 Task: Learn more about a business.
Action: Mouse moved to (943, 104)
Screenshot: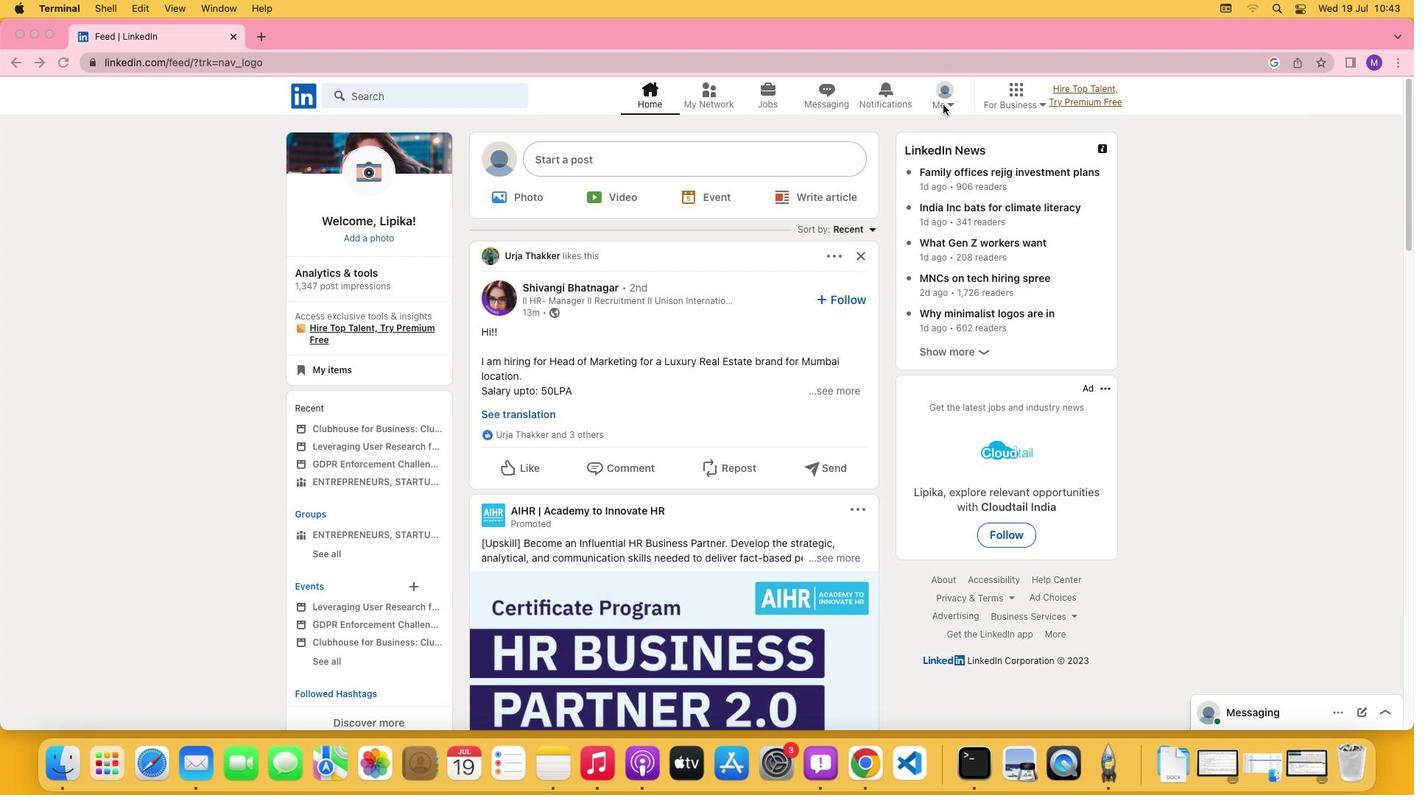 
Action: Mouse pressed left at (943, 104)
Screenshot: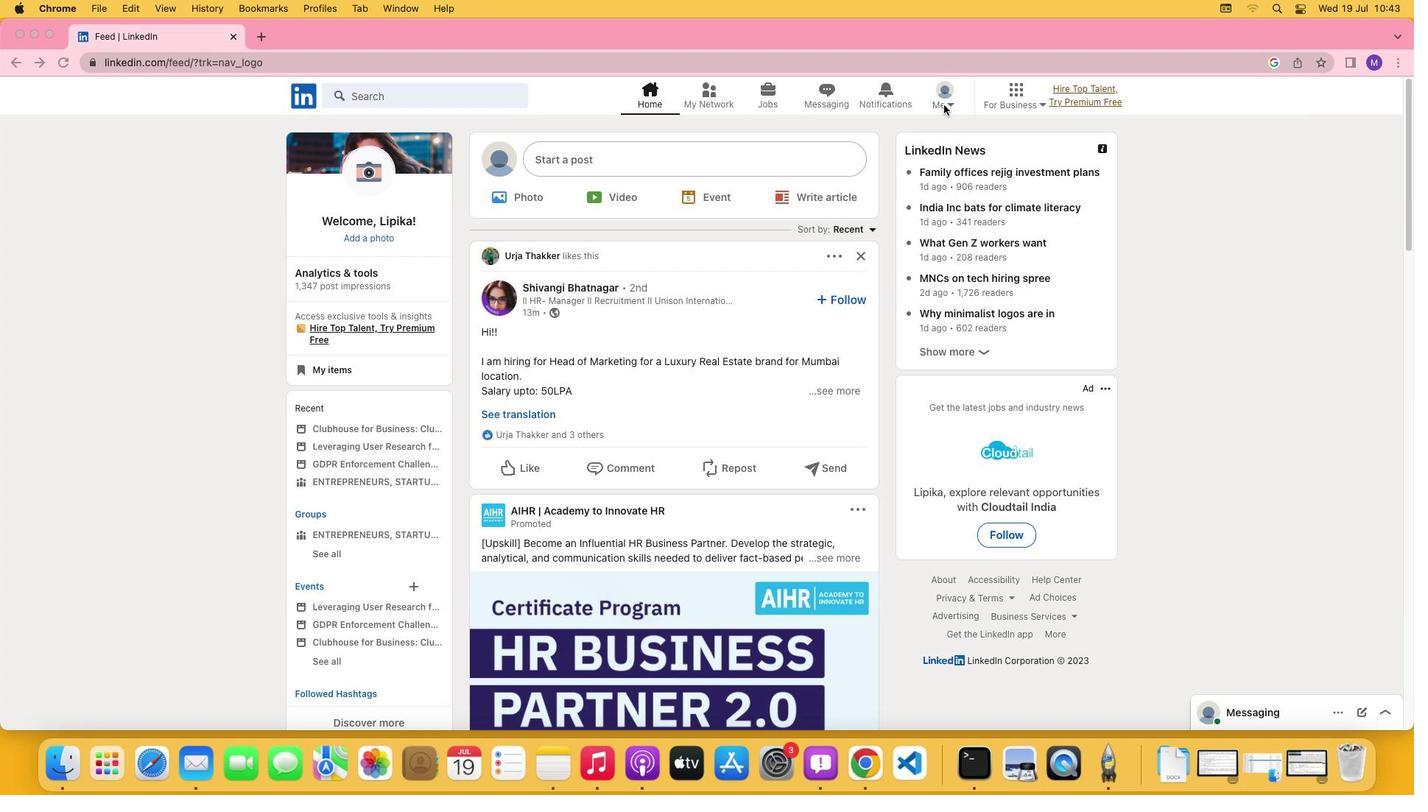 
Action: Mouse moved to (948, 103)
Screenshot: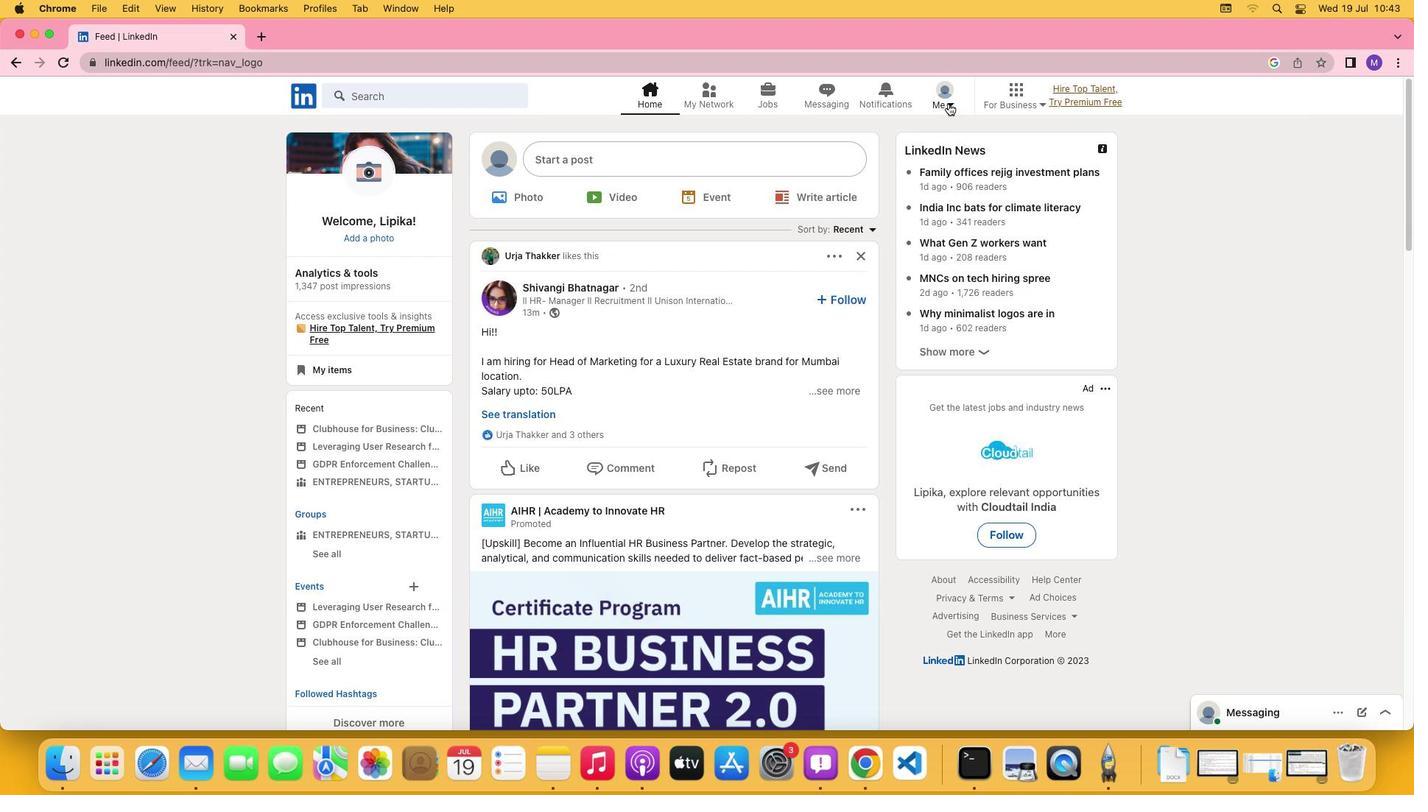 
Action: Mouse pressed left at (948, 103)
Screenshot: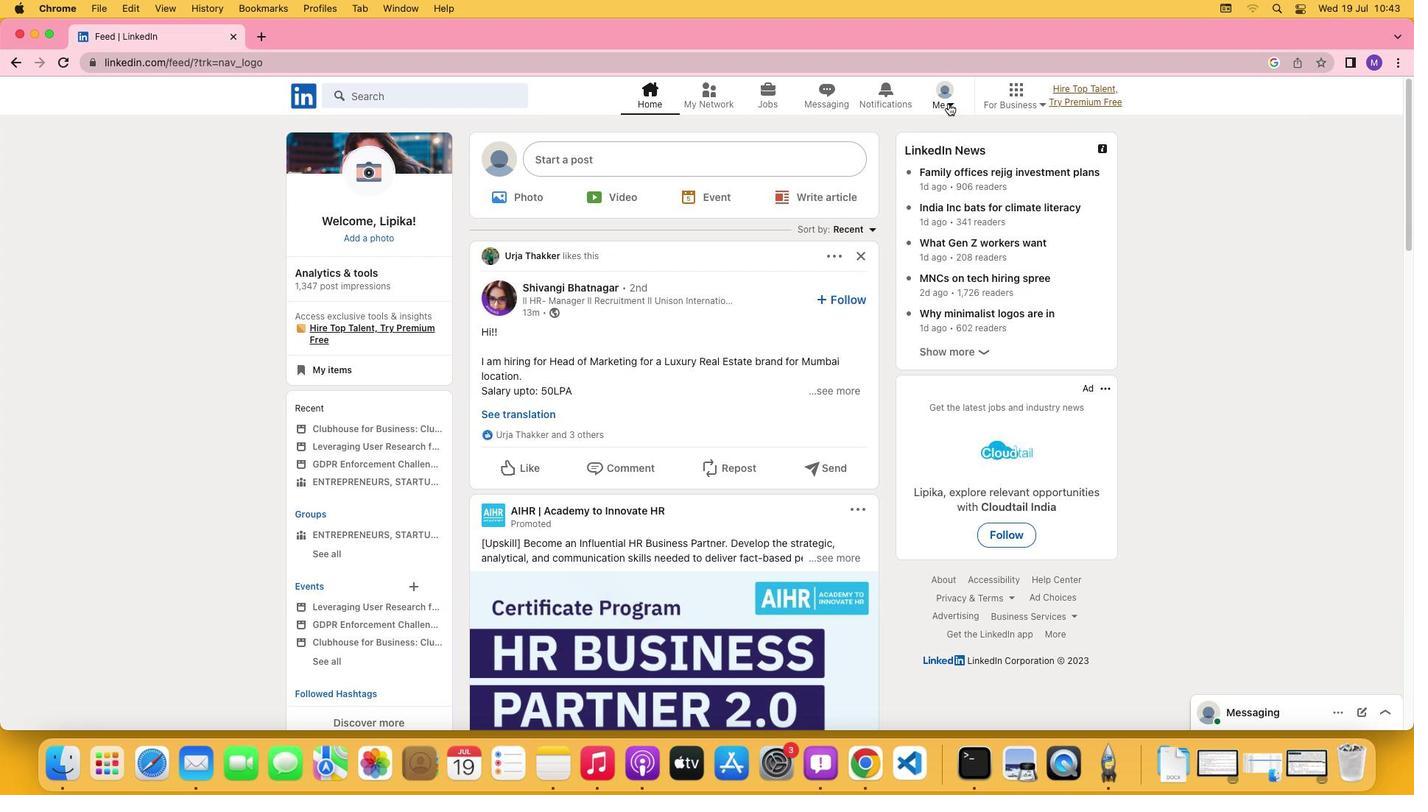 
Action: Mouse moved to (829, 257)
Screenshot: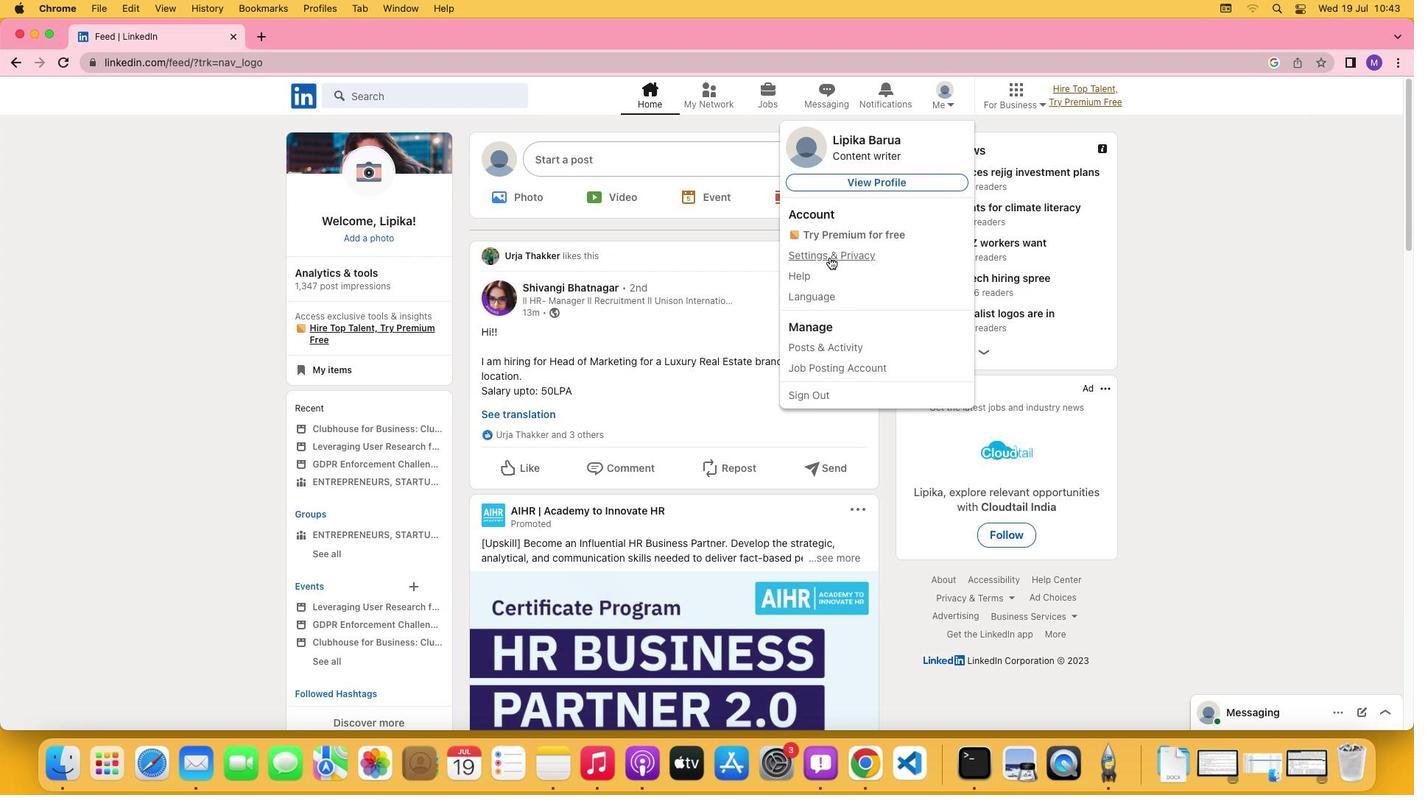 
Action: Mouse pressed left at (829, 257)
Screenshot: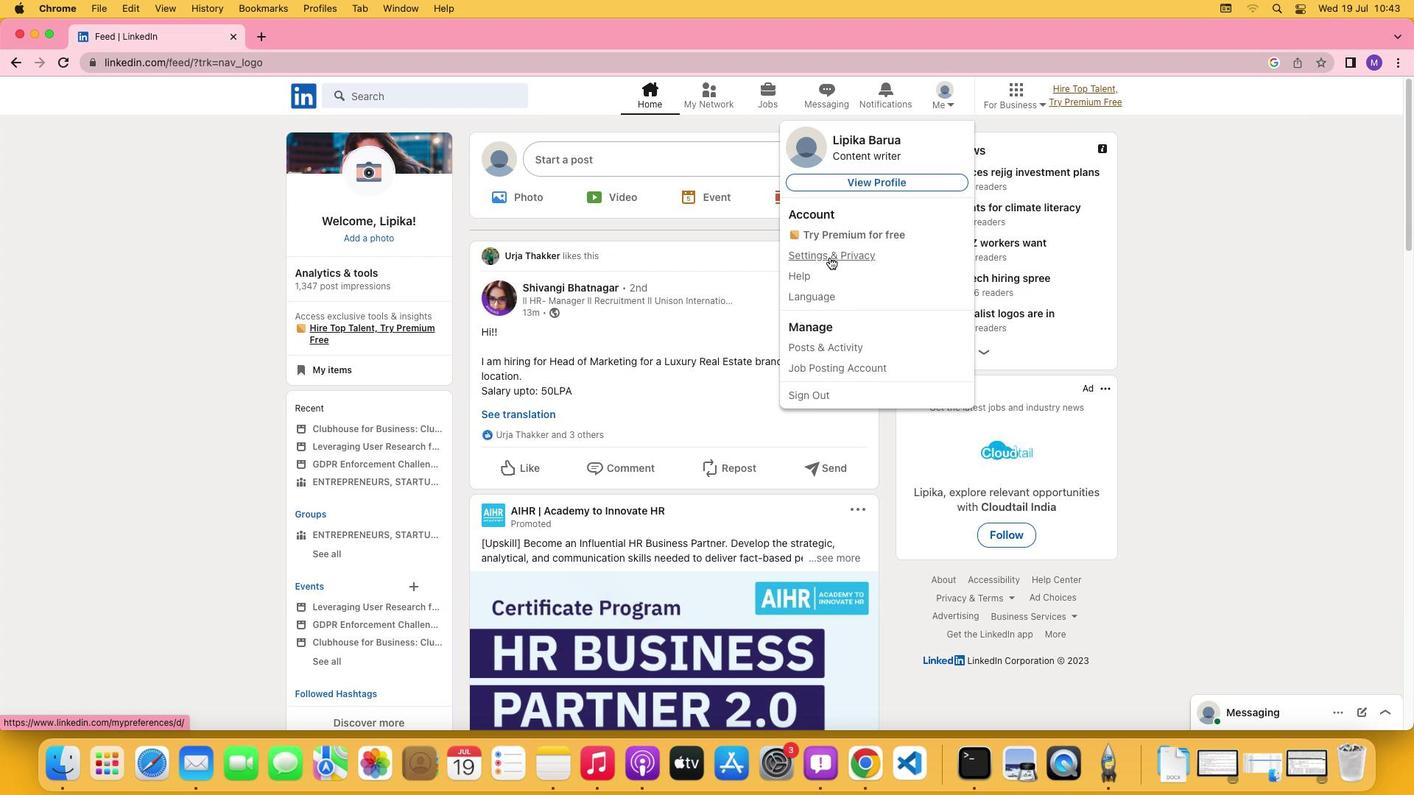 
Action: Mouse moved to (741, 452)
Screenshot: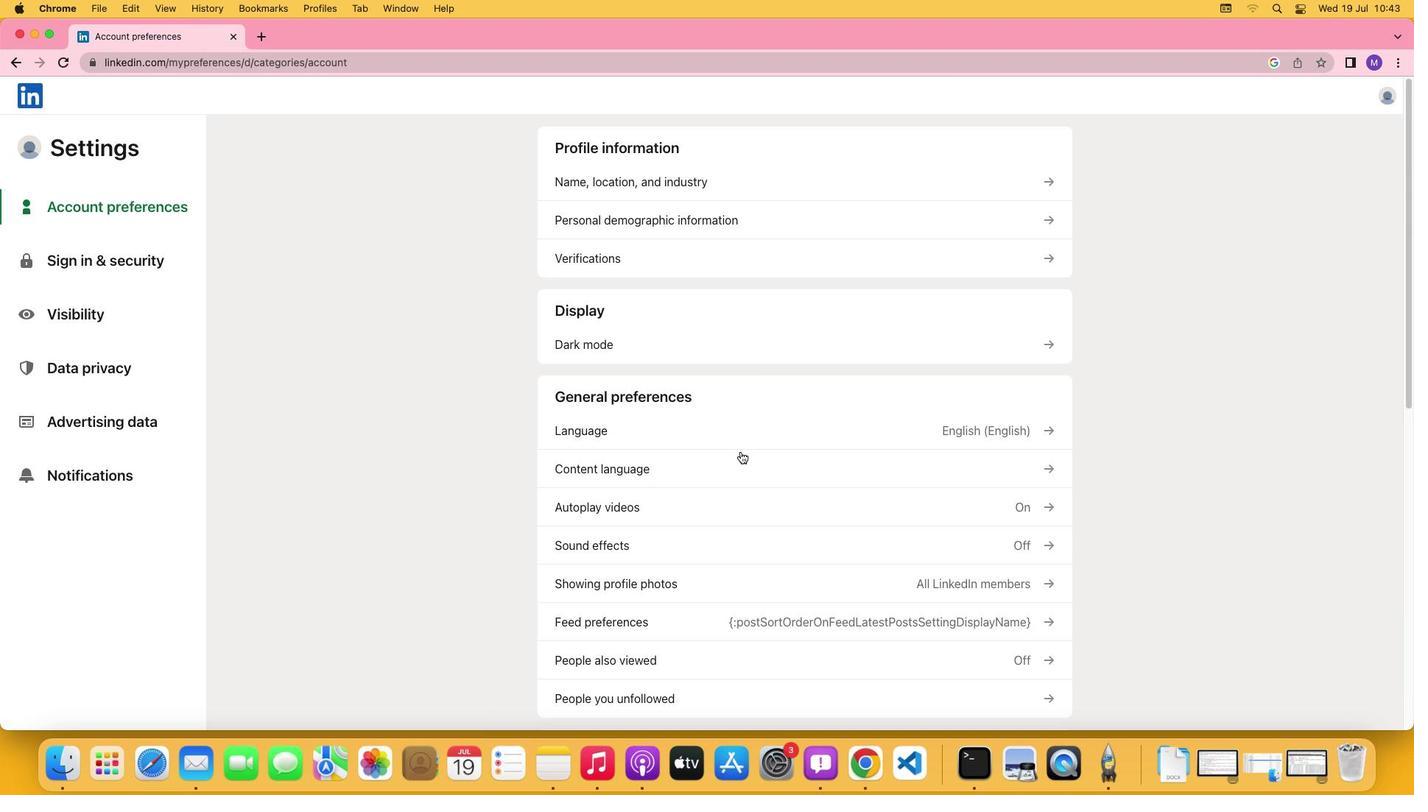 
Action: Mouse scrolled (741, 452) with delta (0, 0)
Screenshot: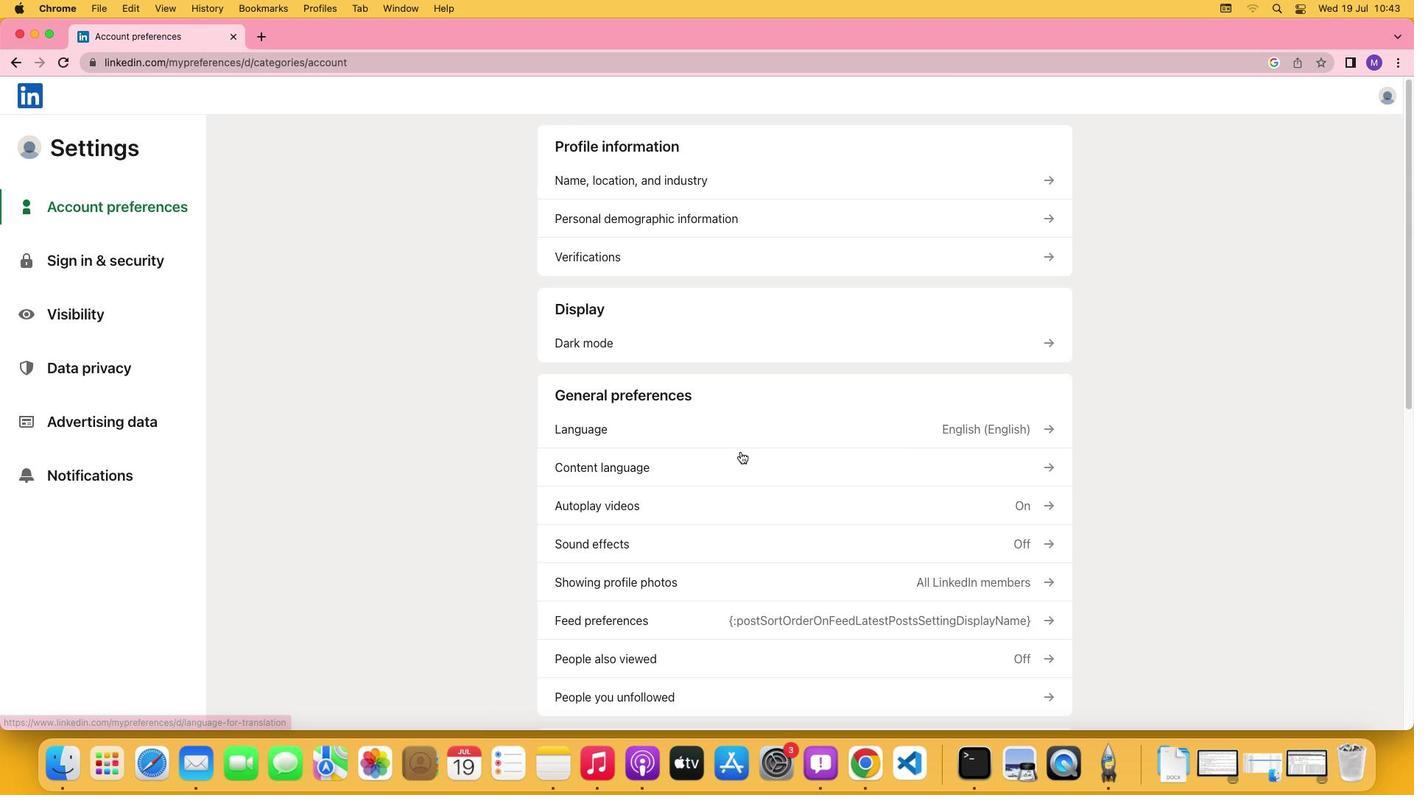 
Action: Mouse scrolled (741, 452) with delta (0, 0)
Screenshot: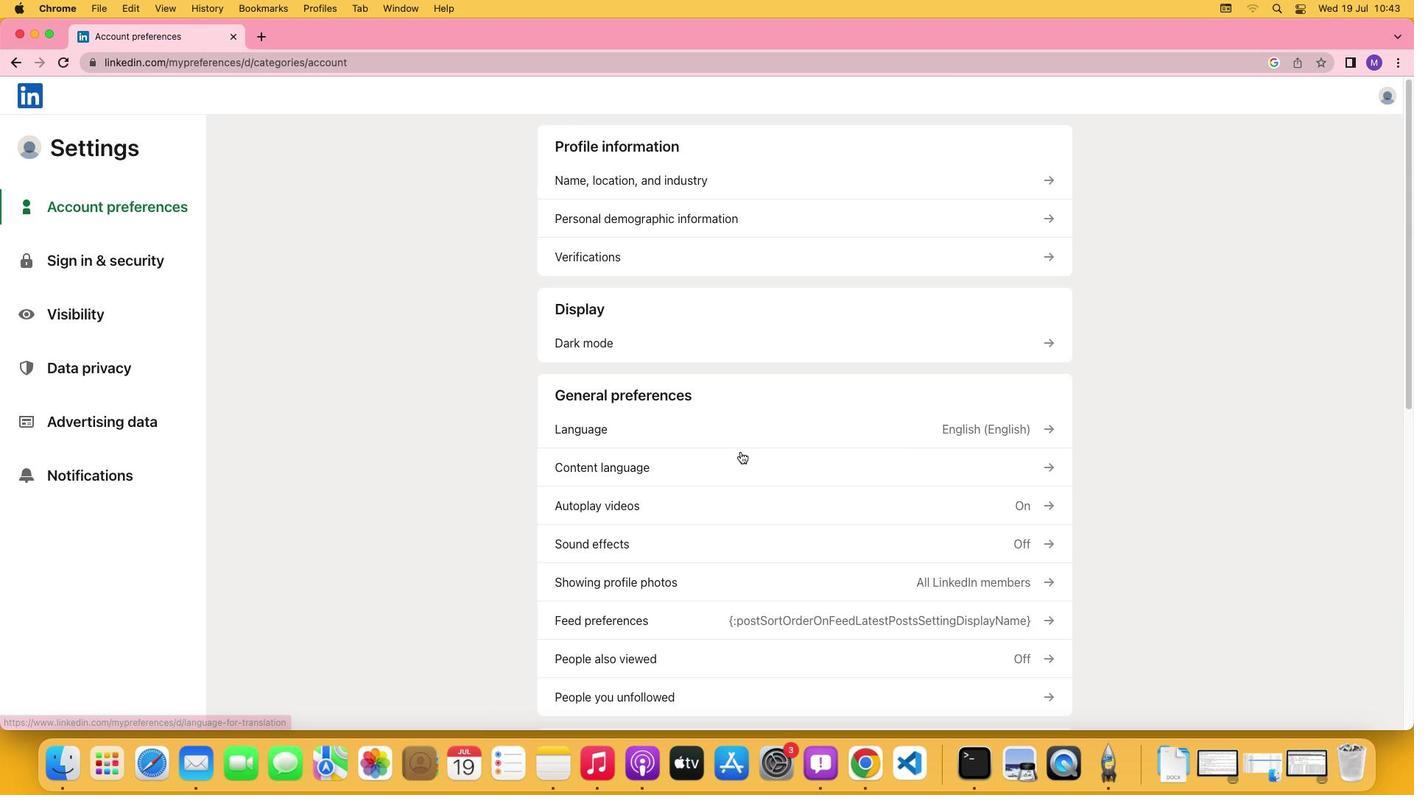 
Action: Mouse scrolled (741, 452) with delta (0, -2)
Screenshot: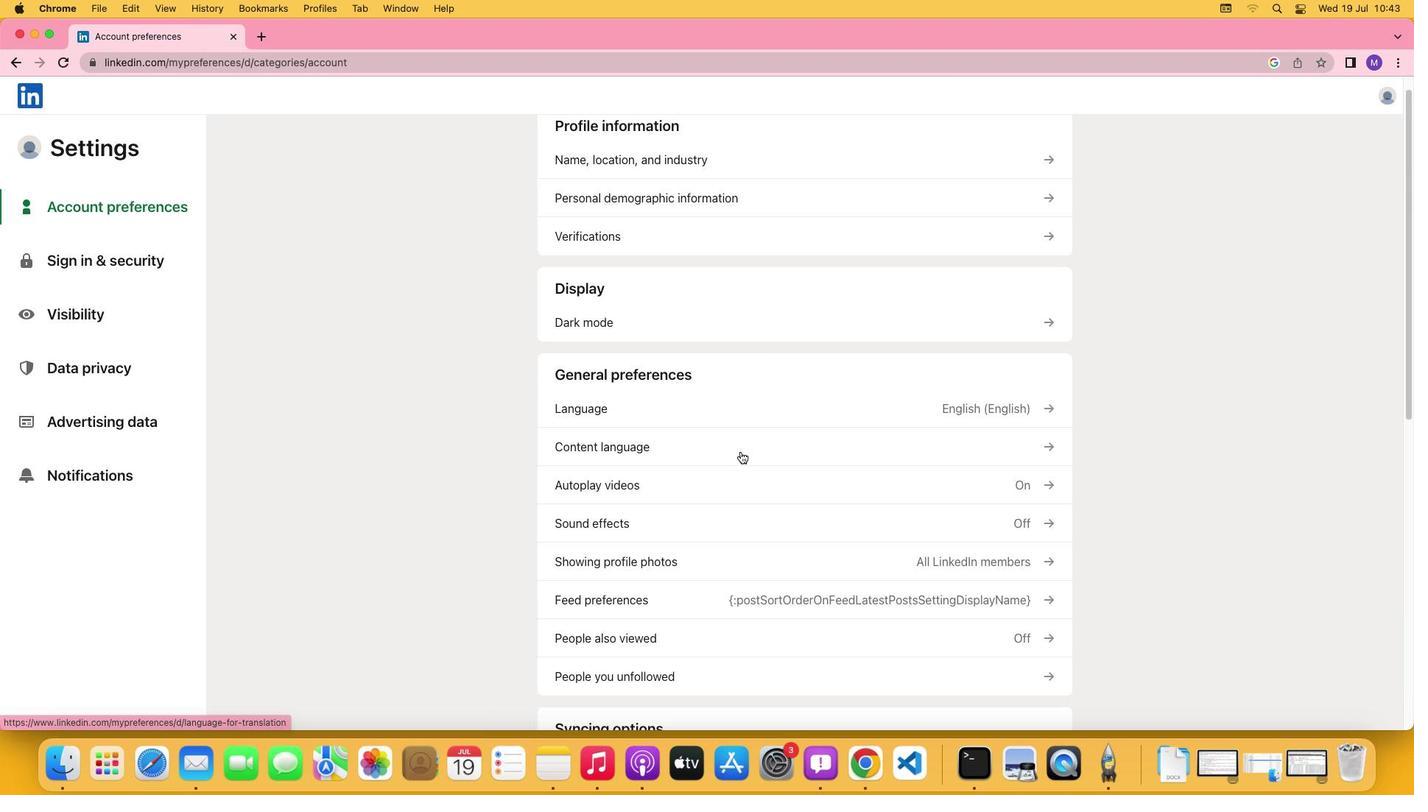 
Action: Mouse scrolled (741, 452) with delta (0, -3)
Screenshot: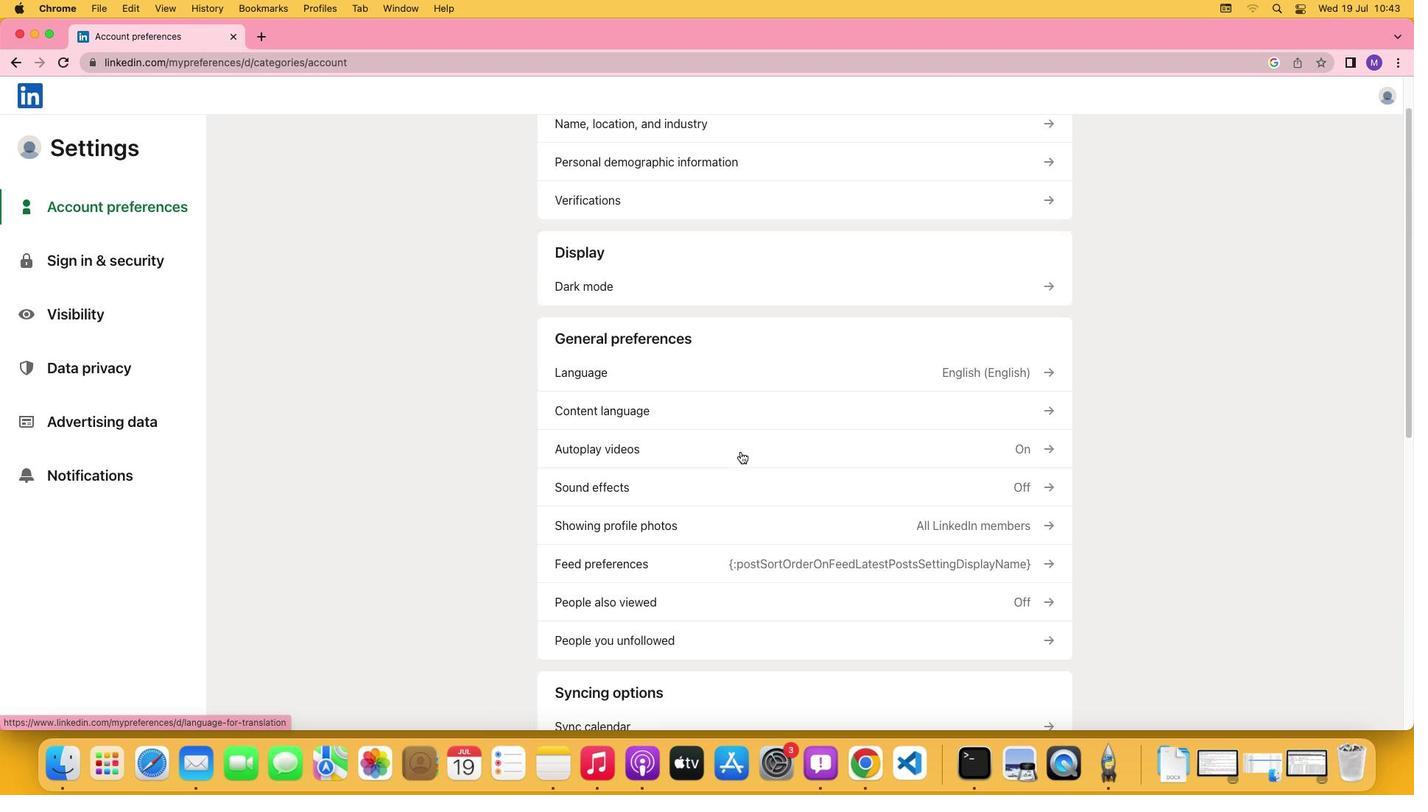 
Action: Mouse scrolled (741, 452) with delta (0, -3)
Screenshot: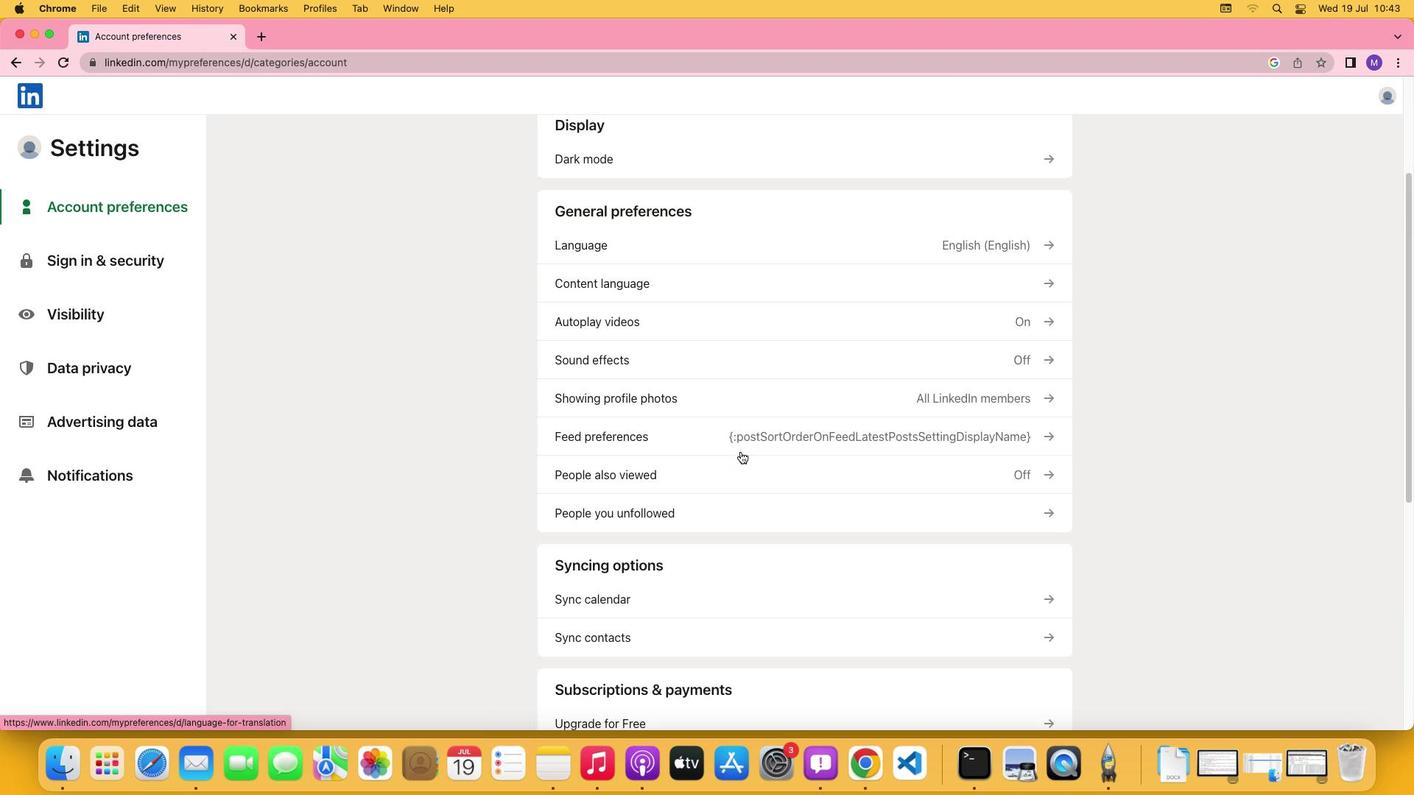 
Action: Mouse moved to (624, 440)
Screenshot: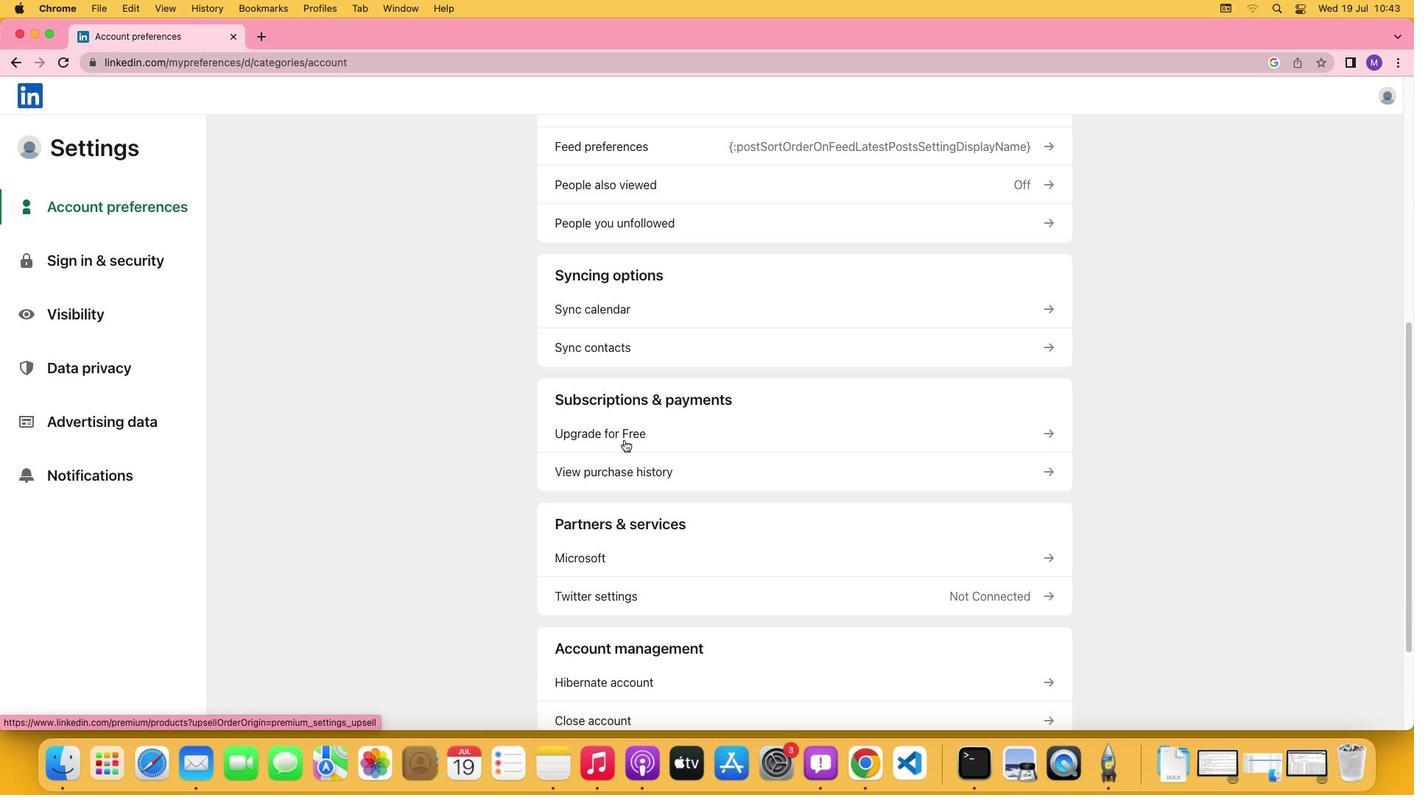 
Action: Mouse pressed left at (624, 440)
Screenshot: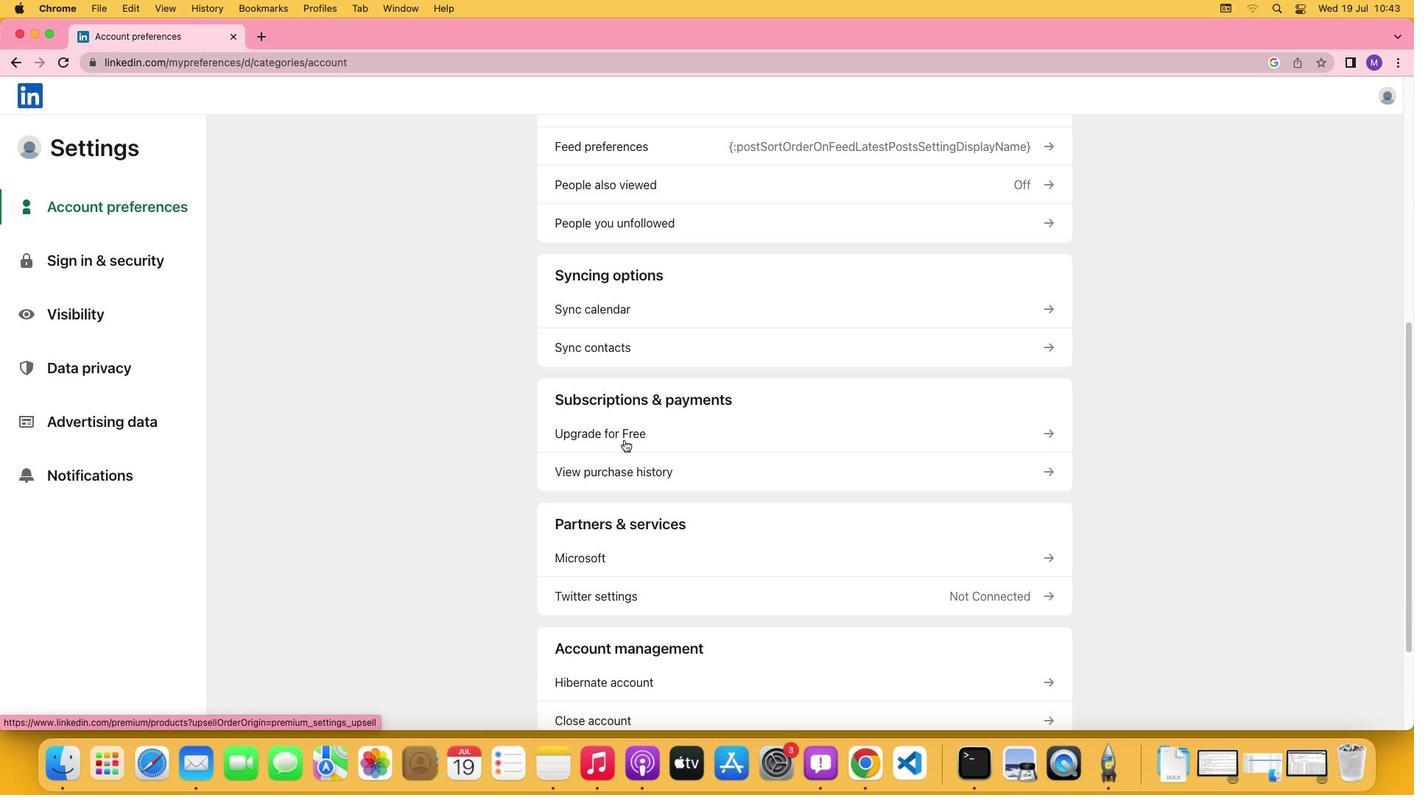 
Action: Mouse moved to (529, 415)
Screenshot: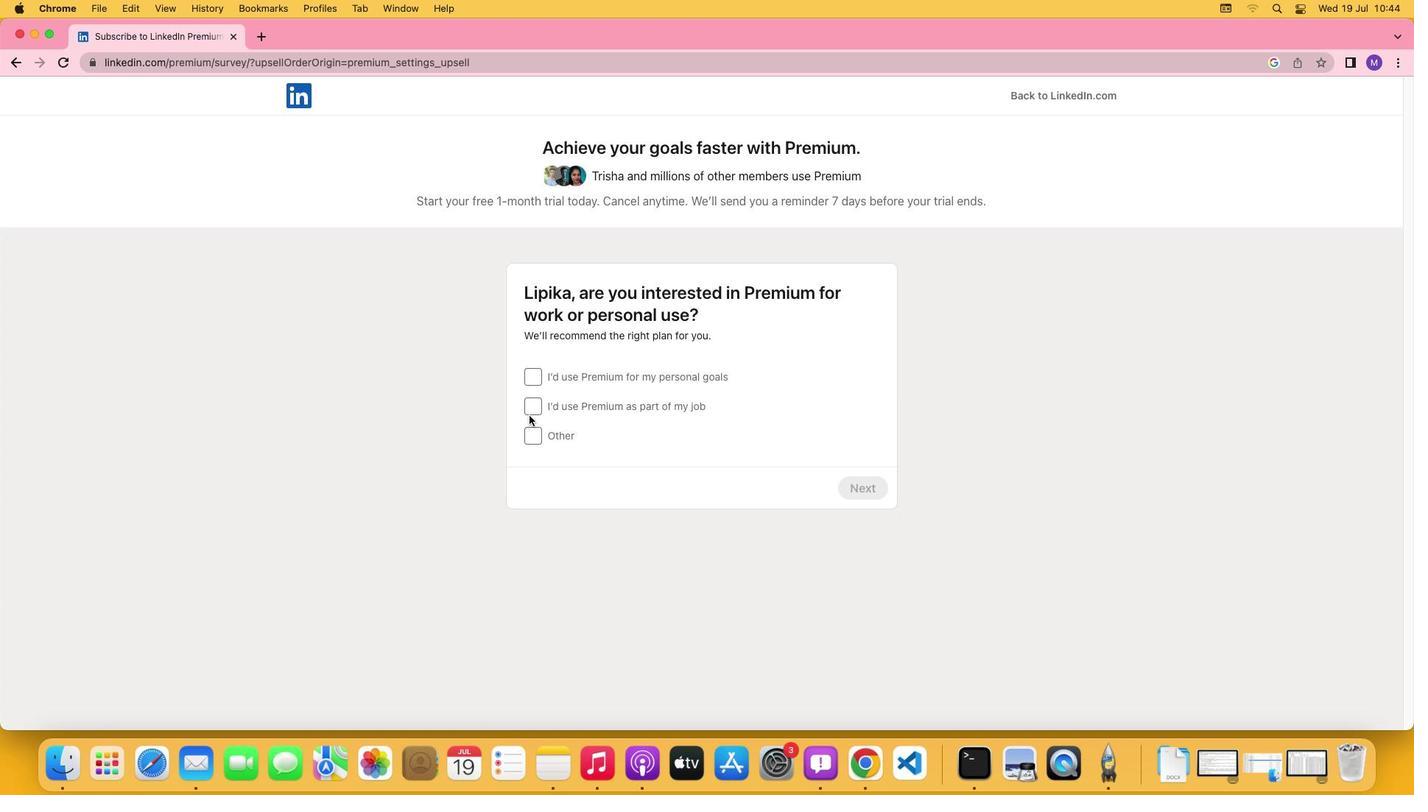 
Action: Mouse pressed left at (529, 415)
Screenshot: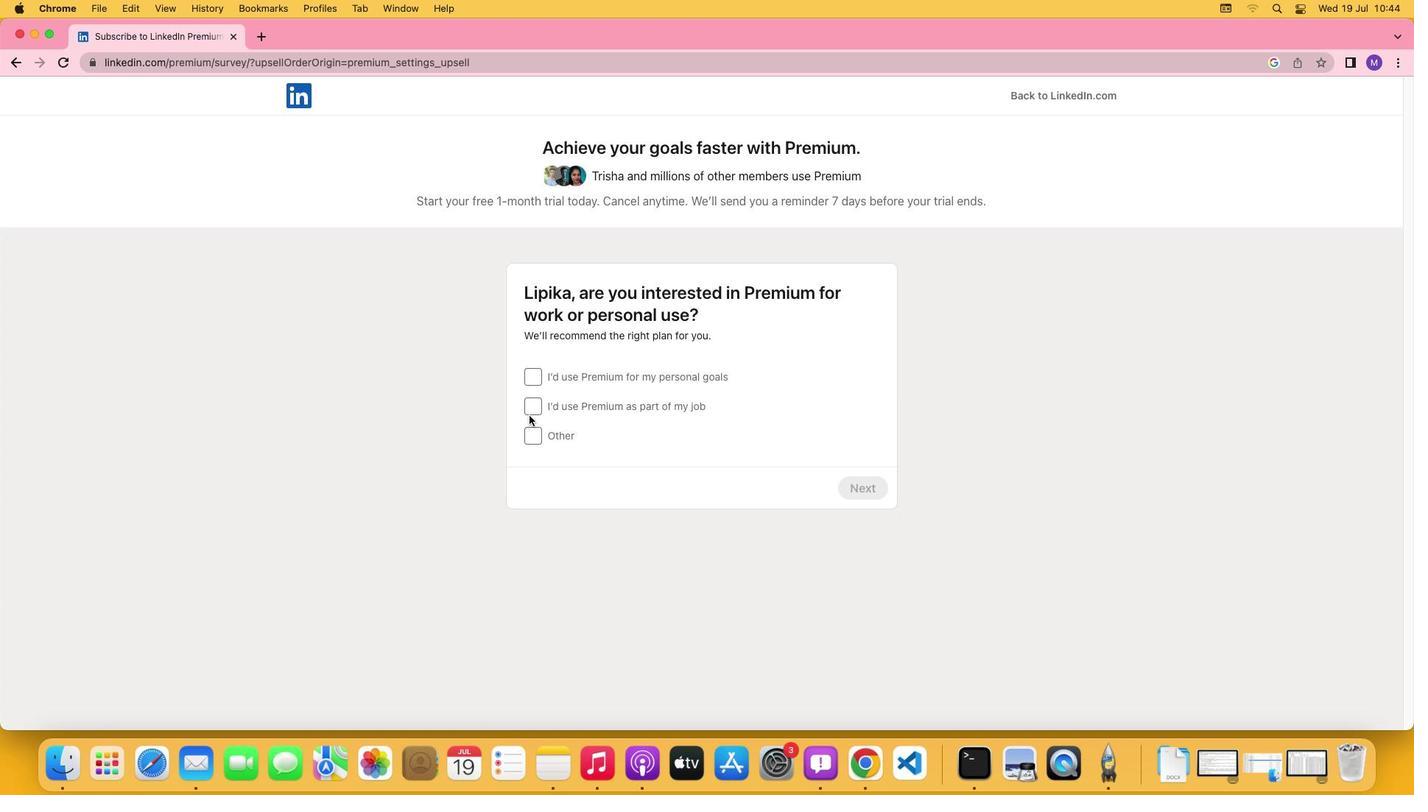 
Action: Mouse moved to (532, 401)
Screenshot: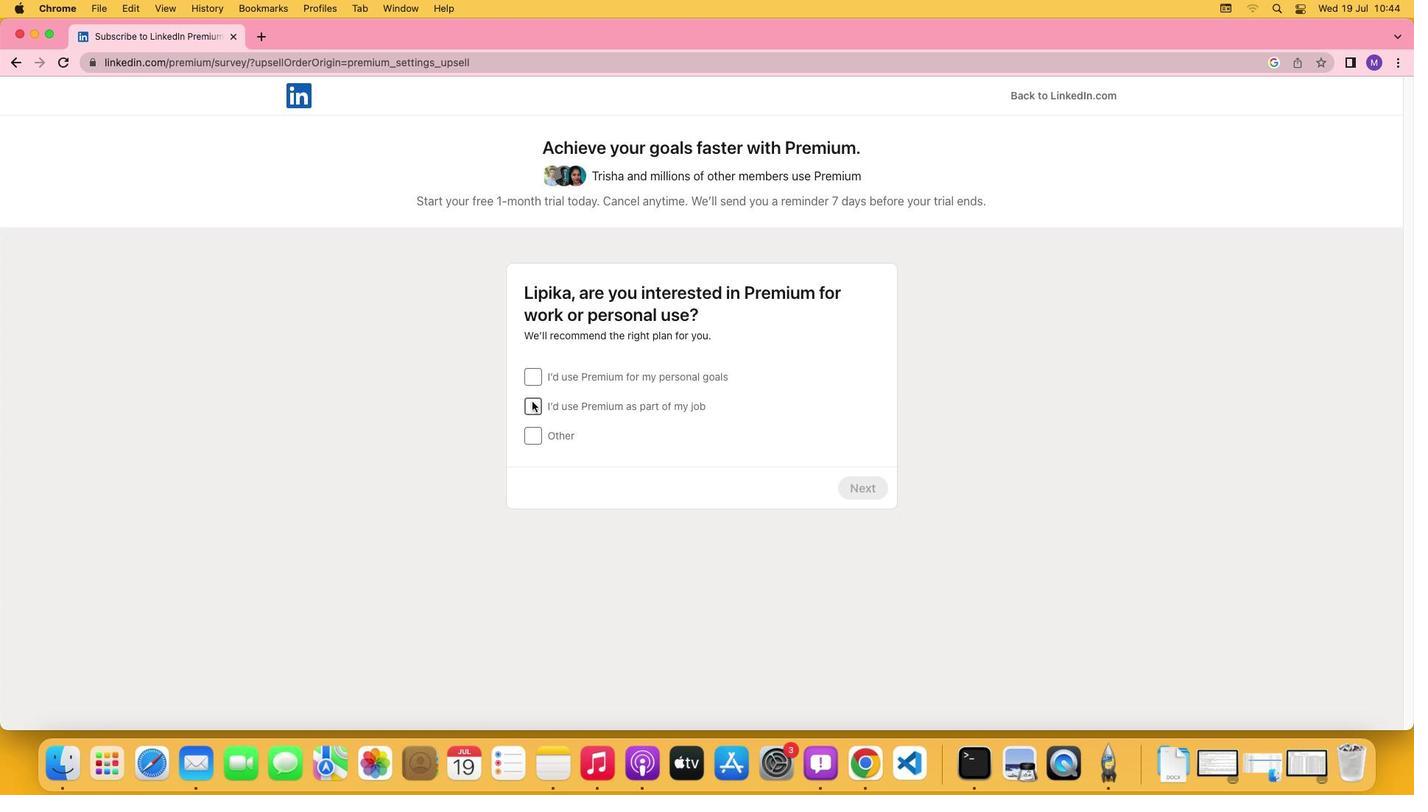 
Action: Mouse pressed left at (532, 401)
Screenshot: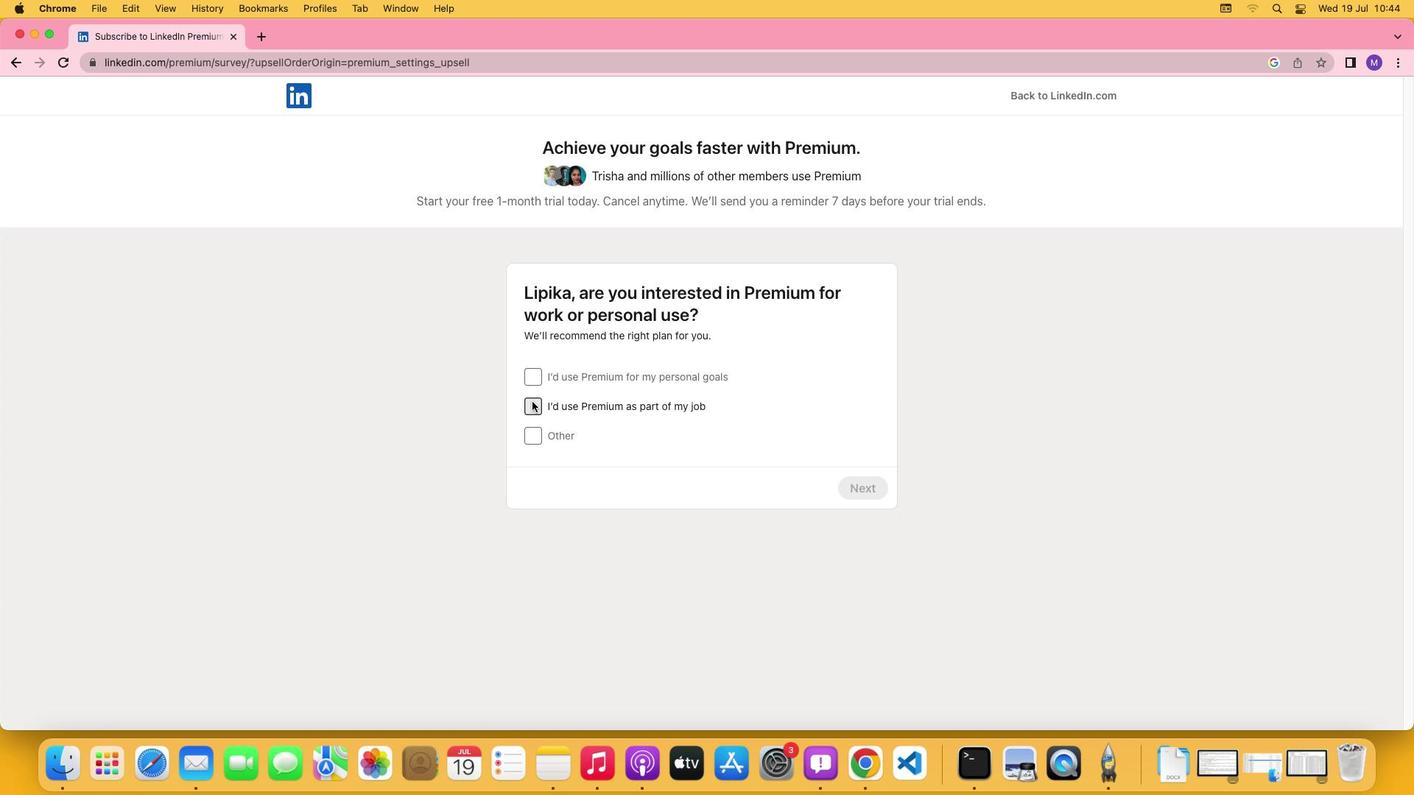 
Action: Mouse moved to (859, 479)
Screenshot: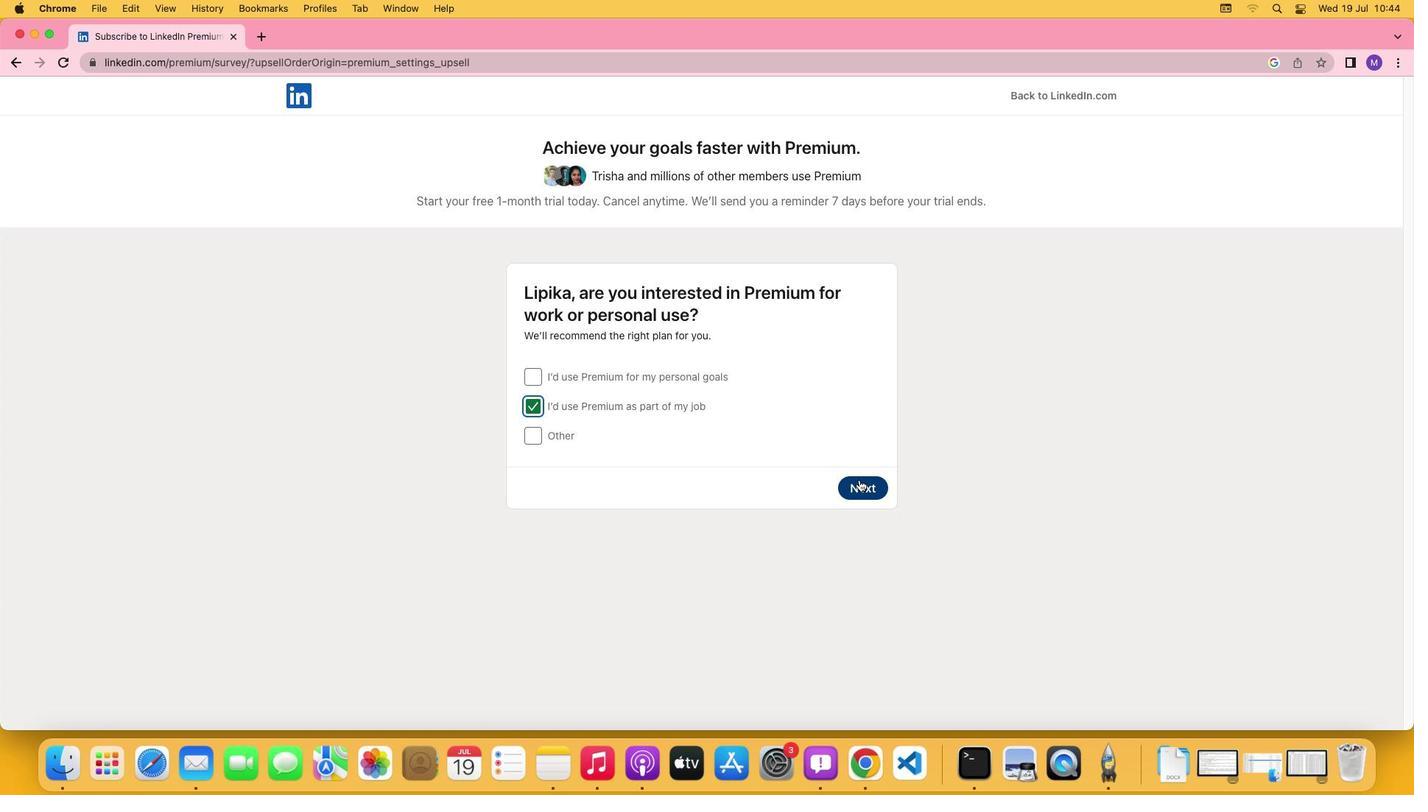 
Action: Mouse pressed left at (859, 479)
Screenshot: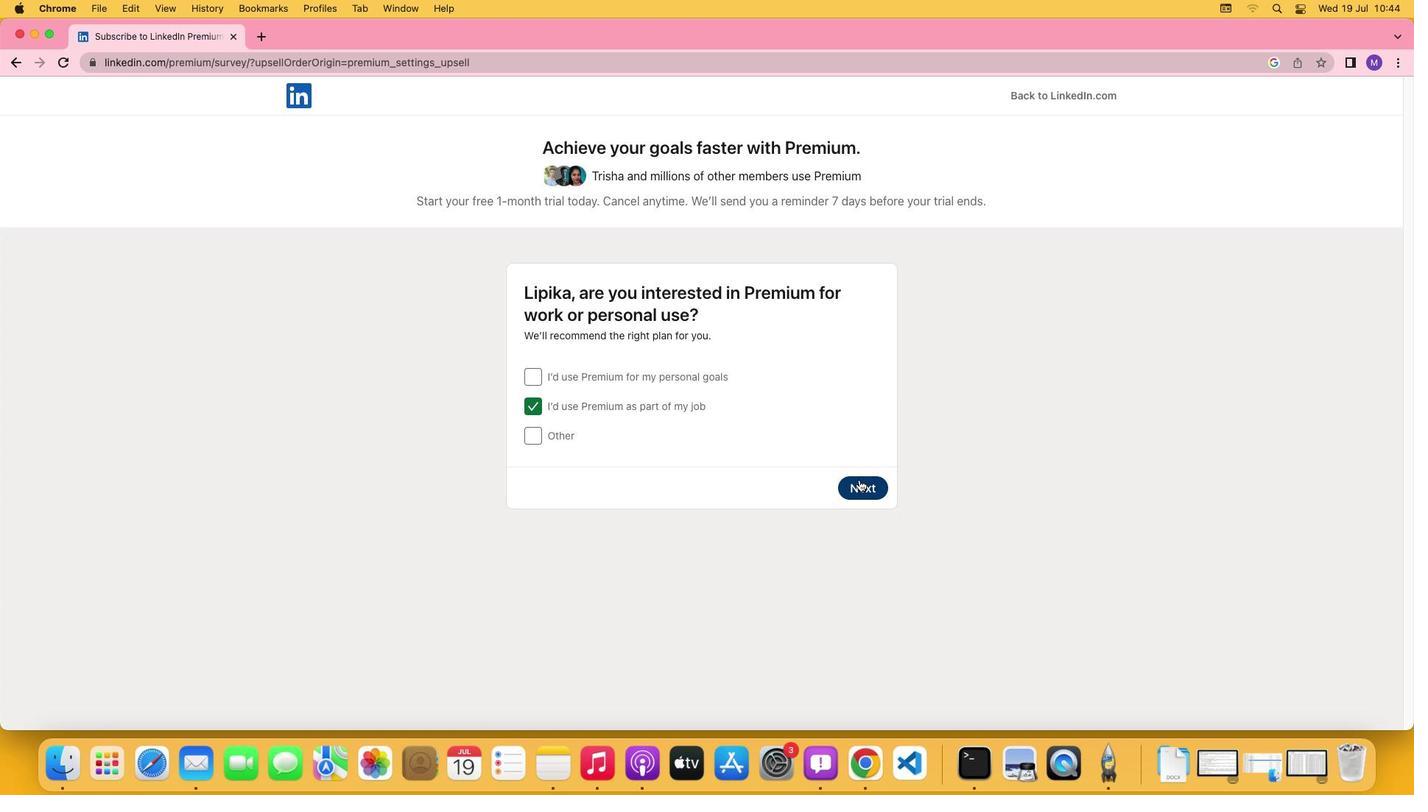 
Action: Mouse moved to (532, 446)
Screenshot: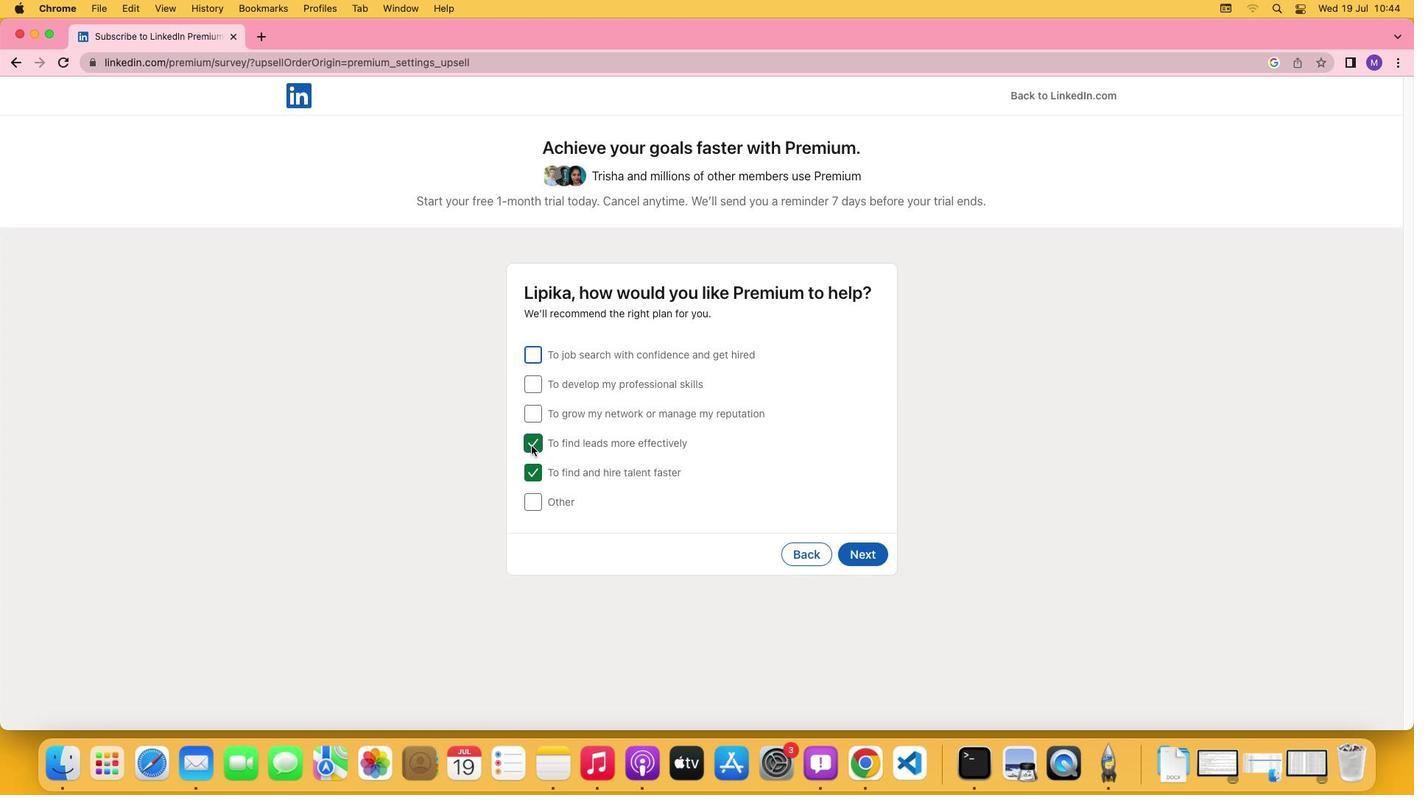 
Action: Mouse pressed left at (532, 446)
Screenshot: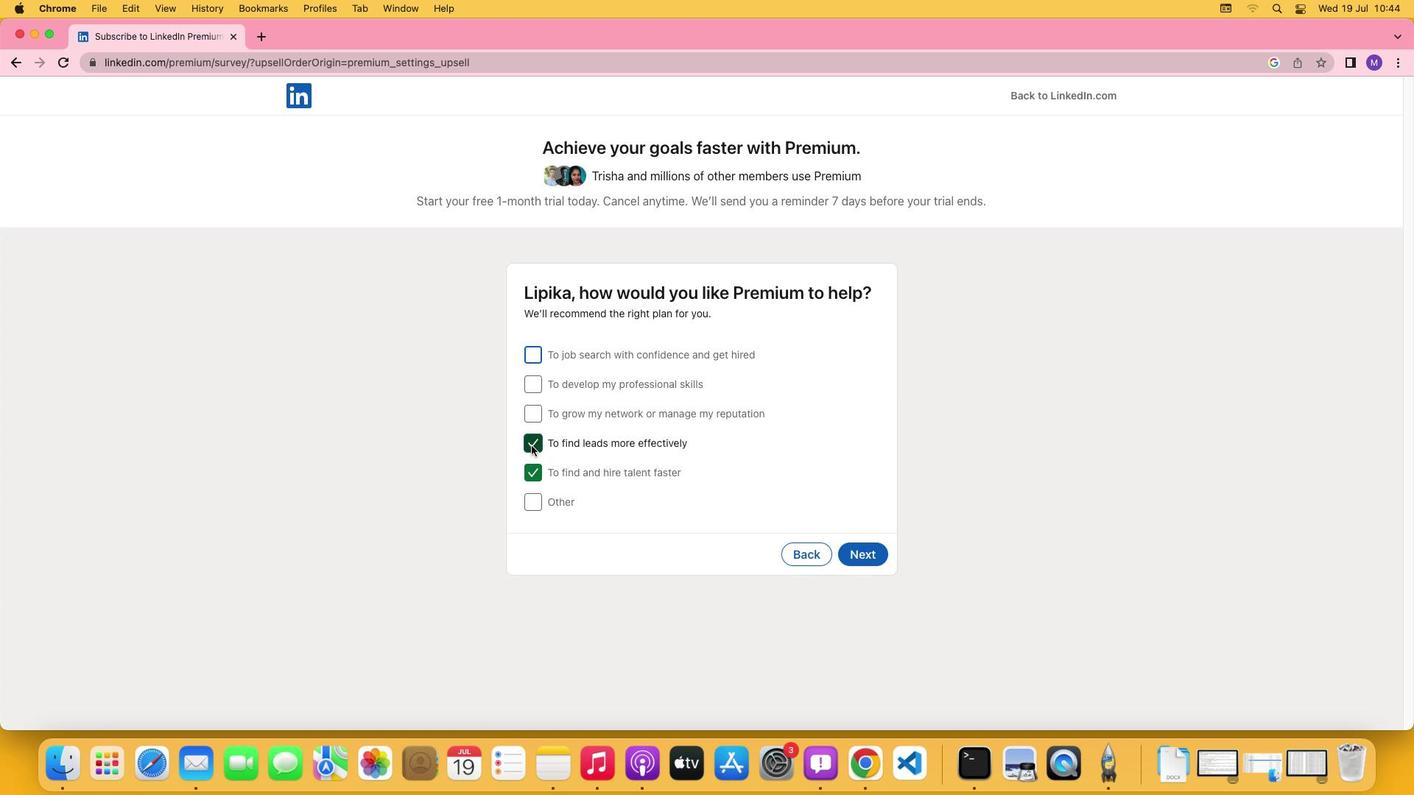 
Action: Mouse moved to (856, 555)
Screenshot: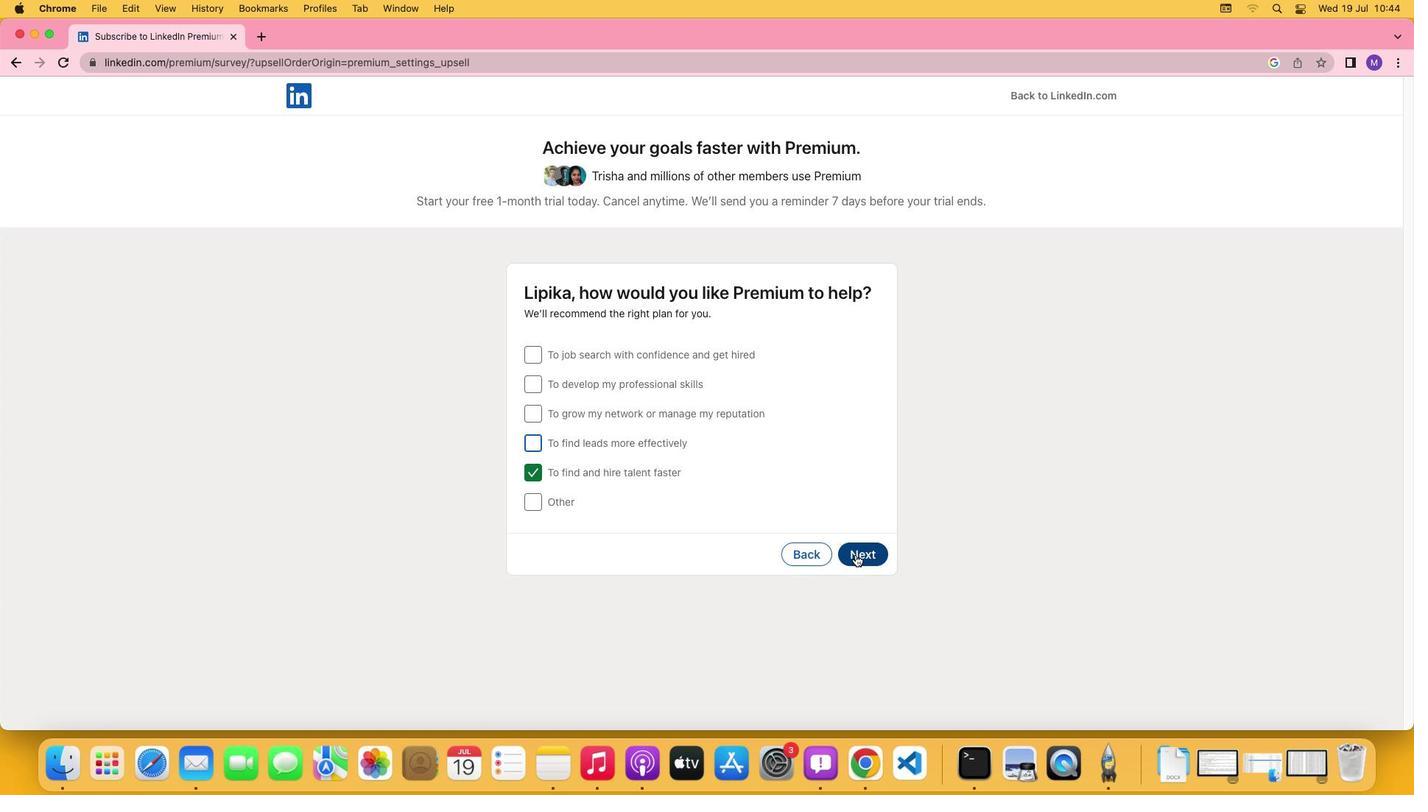 
Action: Mouse pressed left at (856, 555)
Screenshot: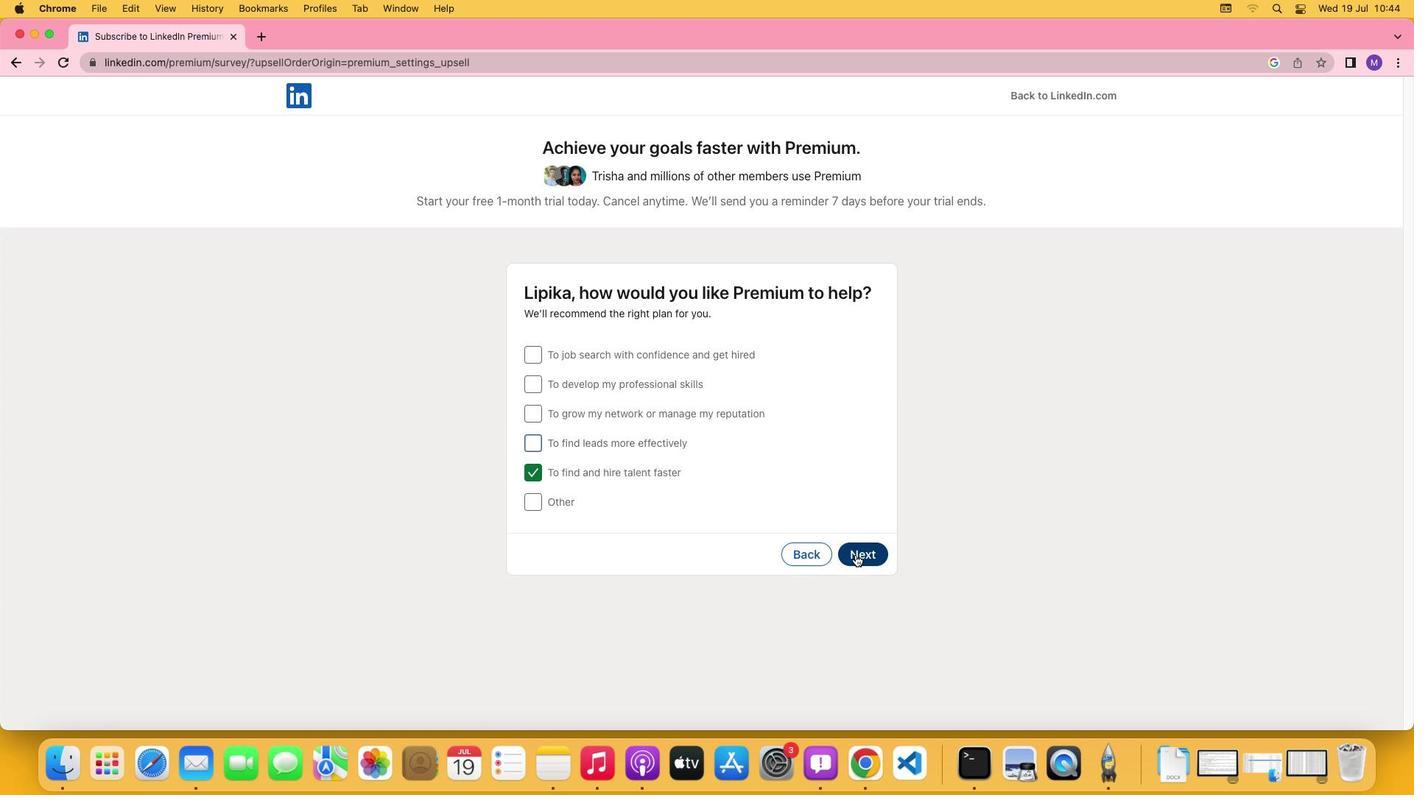 
Action: Mouse moved to (526, 438)
Screenshot: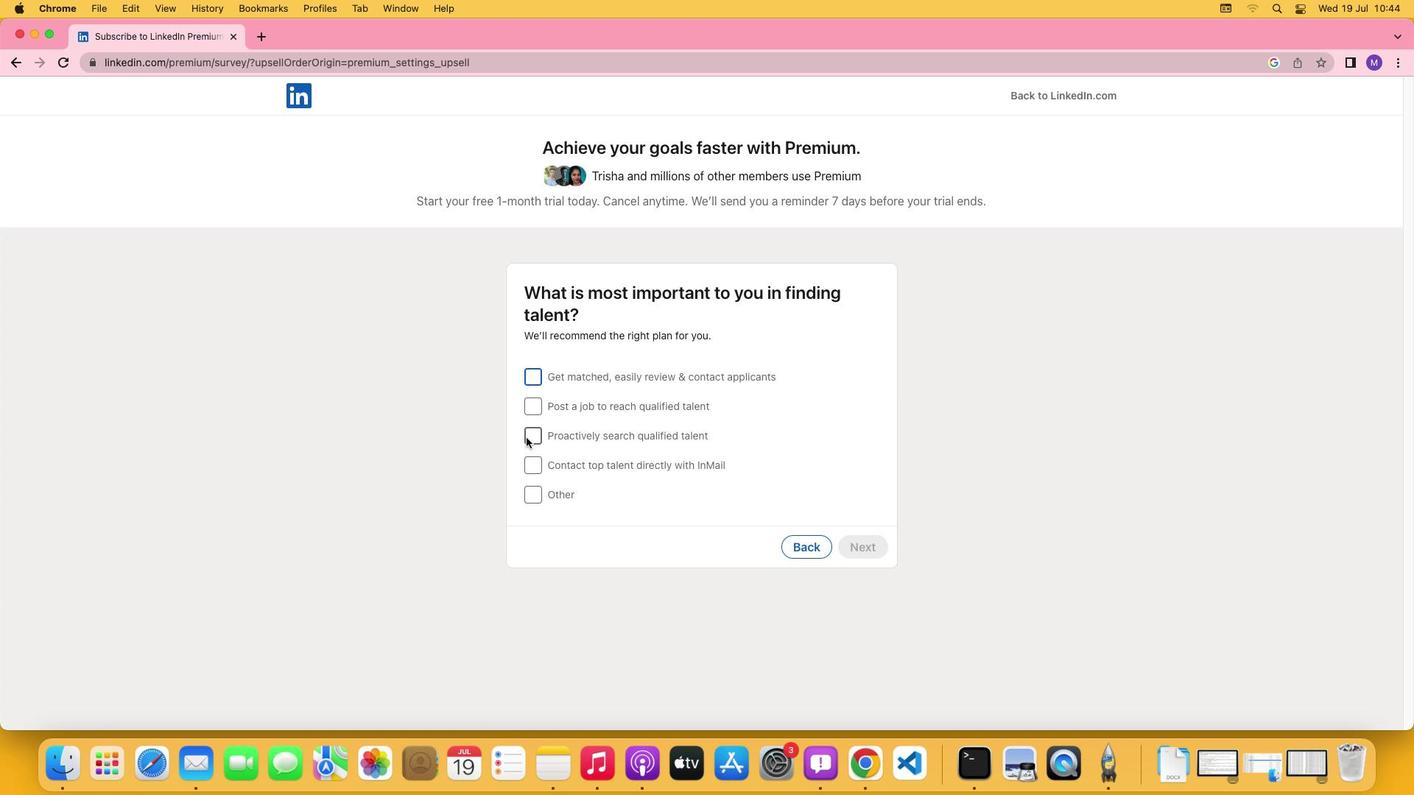 
Action: Mouse pressed left at (526, 438)
Screenshot: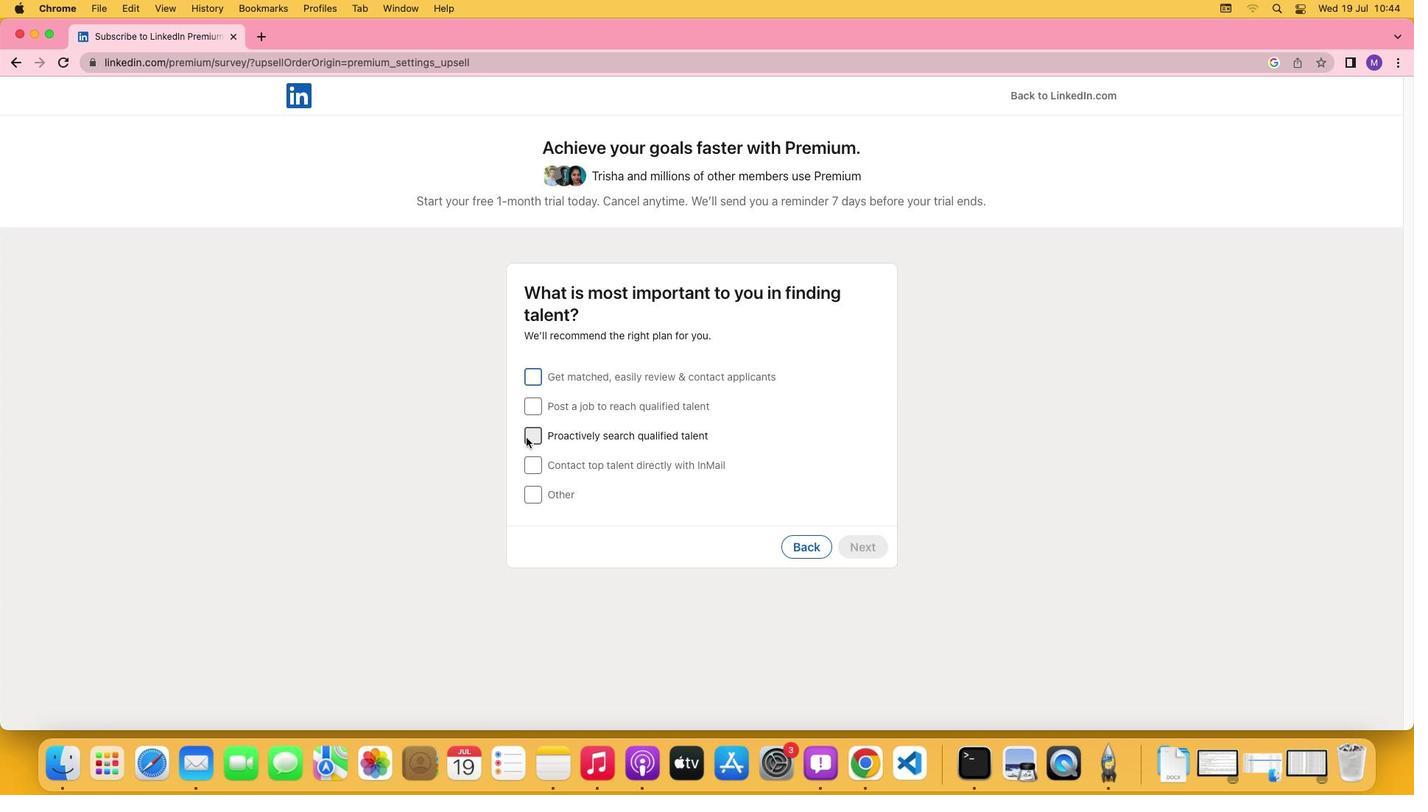 
Action: Mouse moved to (864, 549)
Screenshot: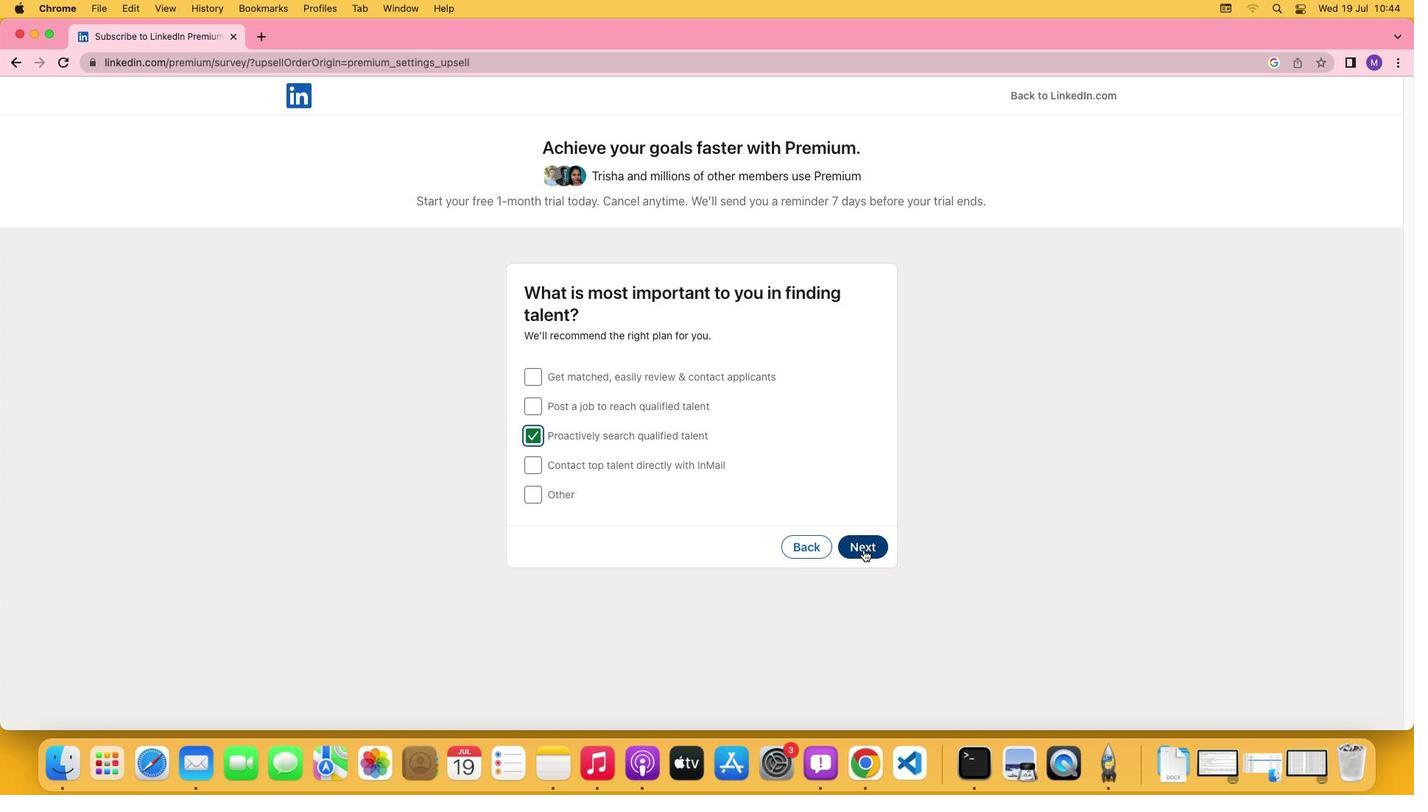 
Action: Mouse pressed left at (864, 549)
Screenshot: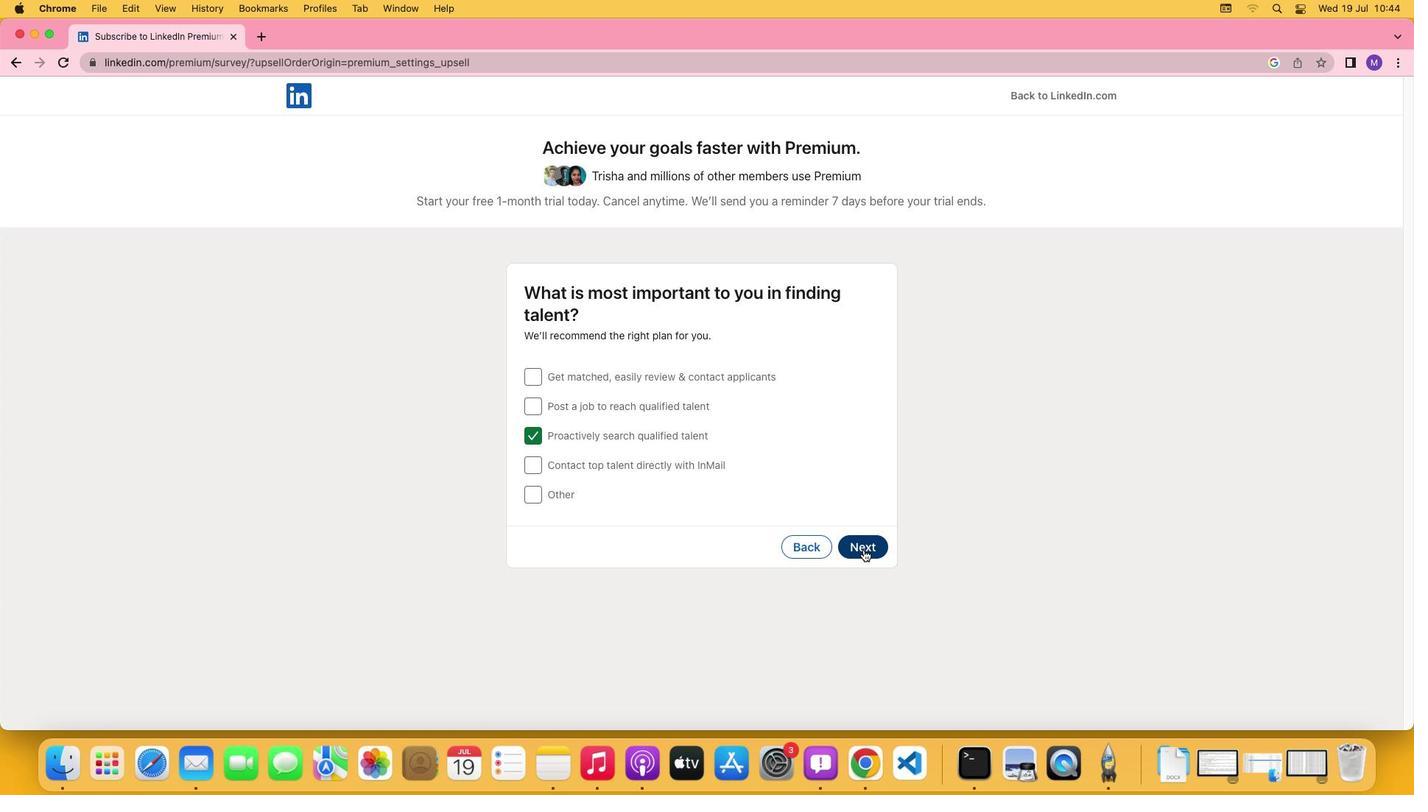 
Action: Mouse moved to (347, 609)
Screenshot: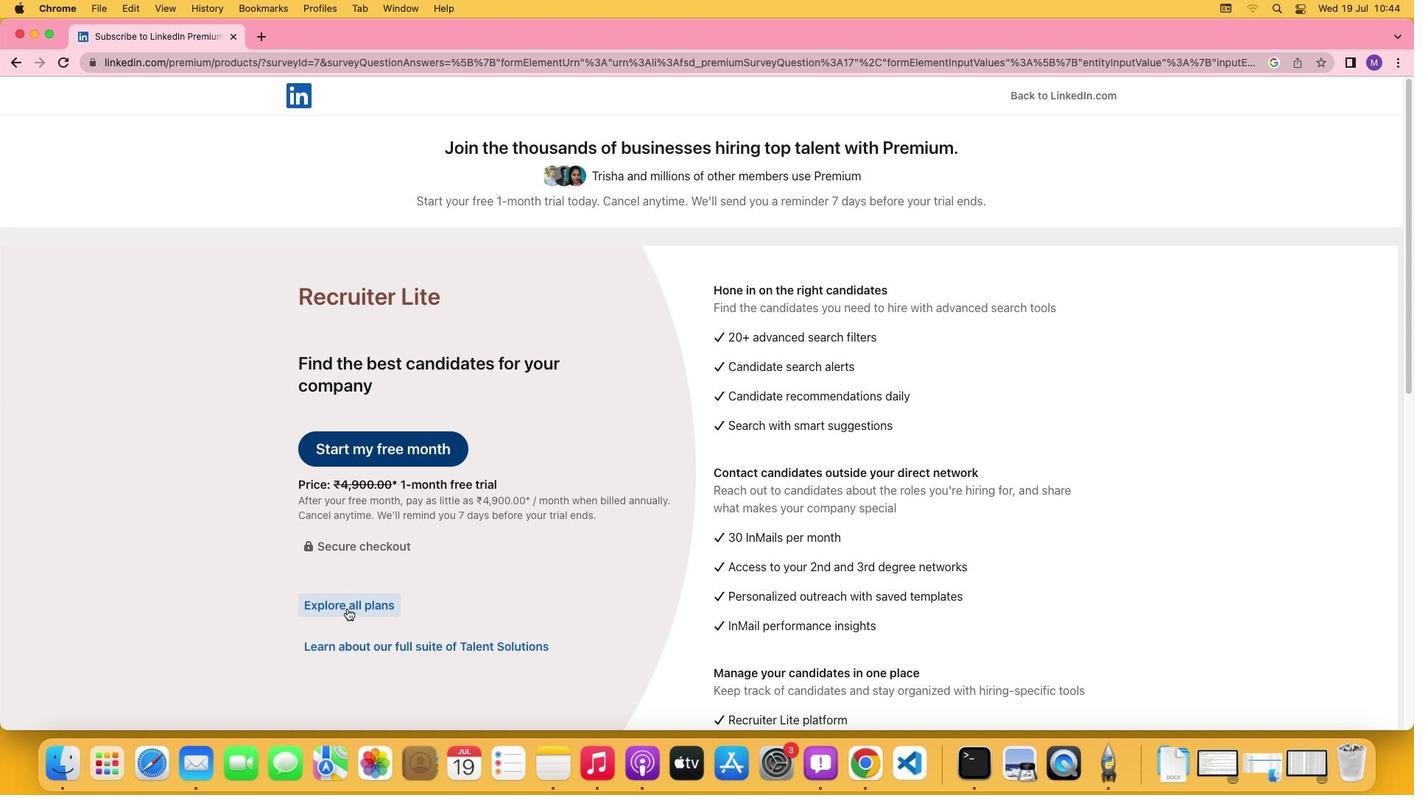 
Action: Mouse pressed left at (347, 609)
Screenshot: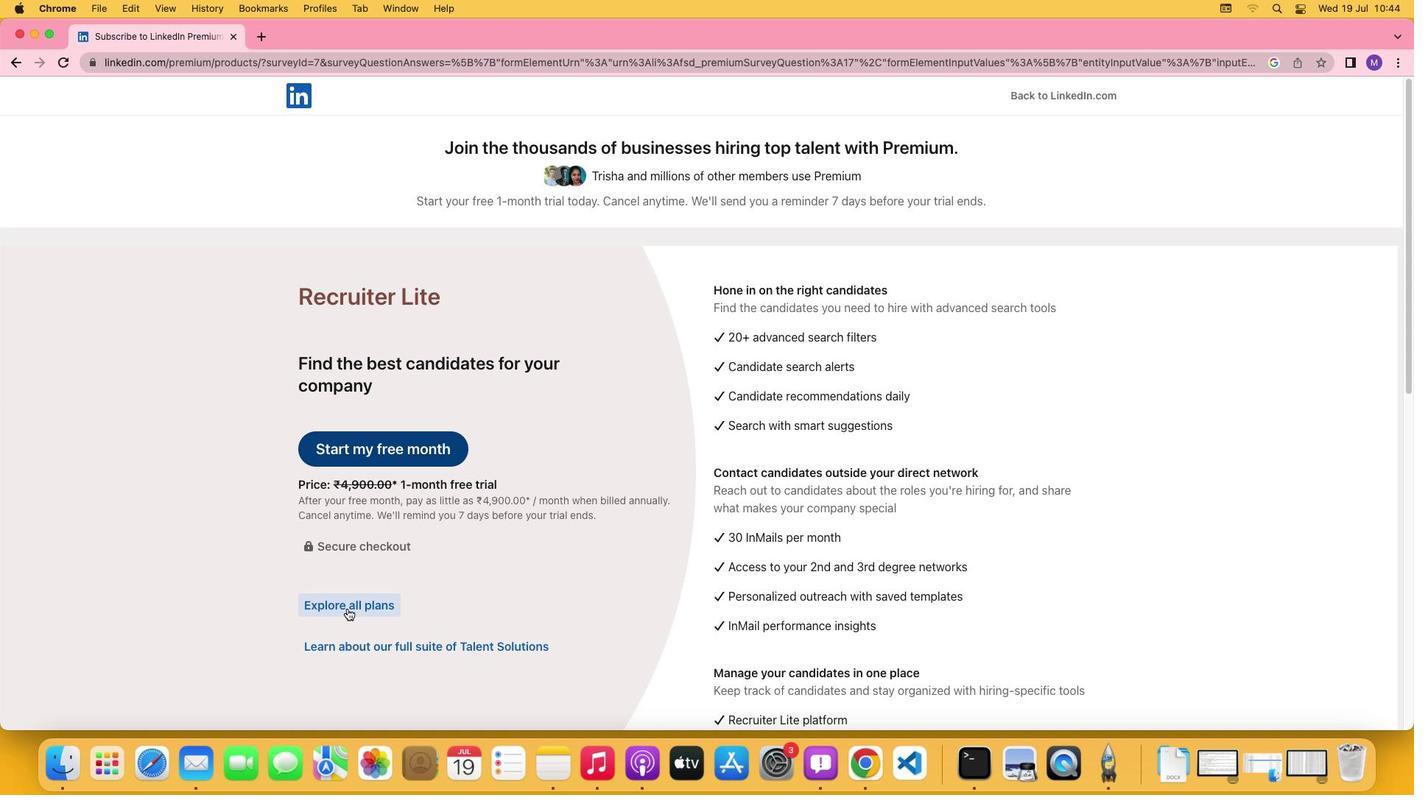 
Action: Mouse moved to (576, 591)
Screenshot: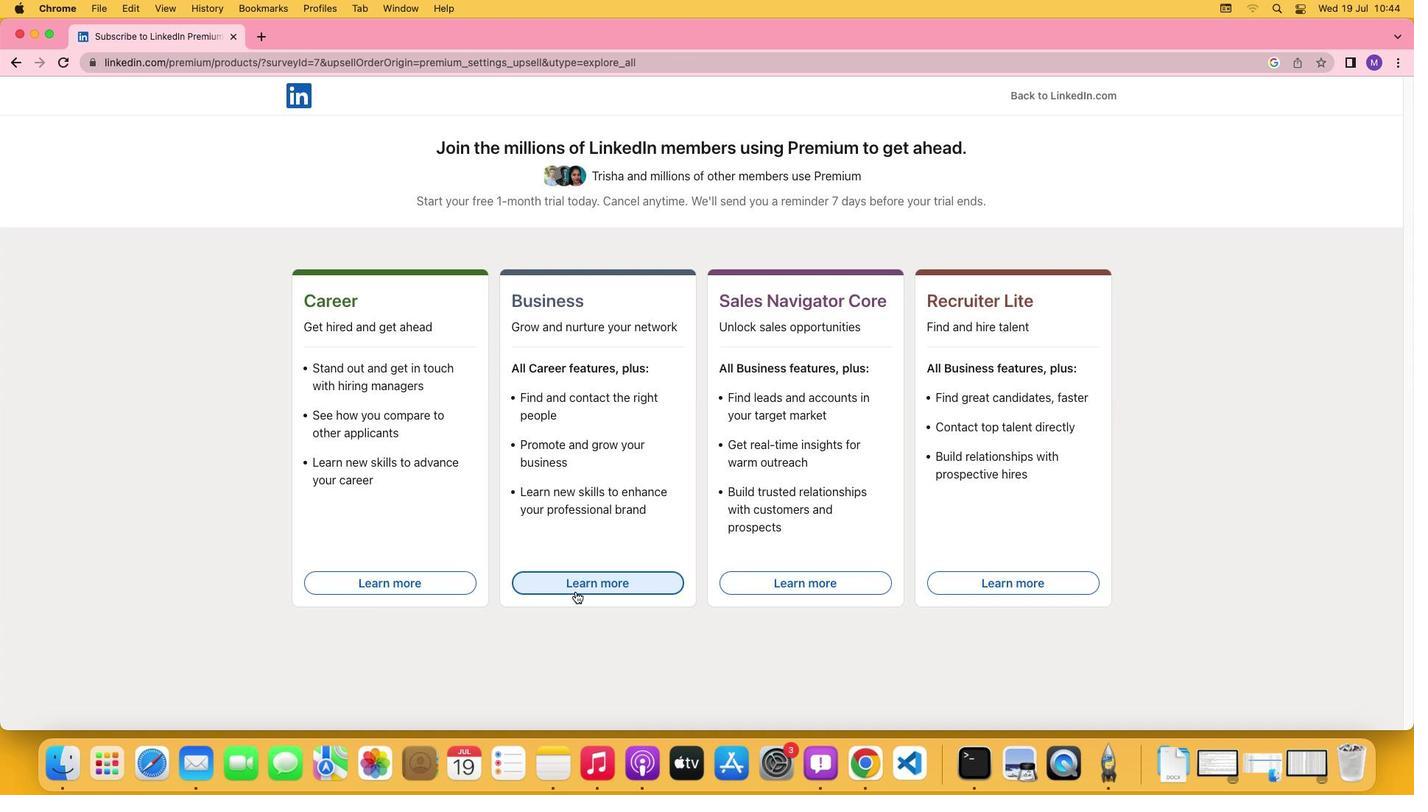 
Action: Mouse pressed left at (576, 591)
Screenshot: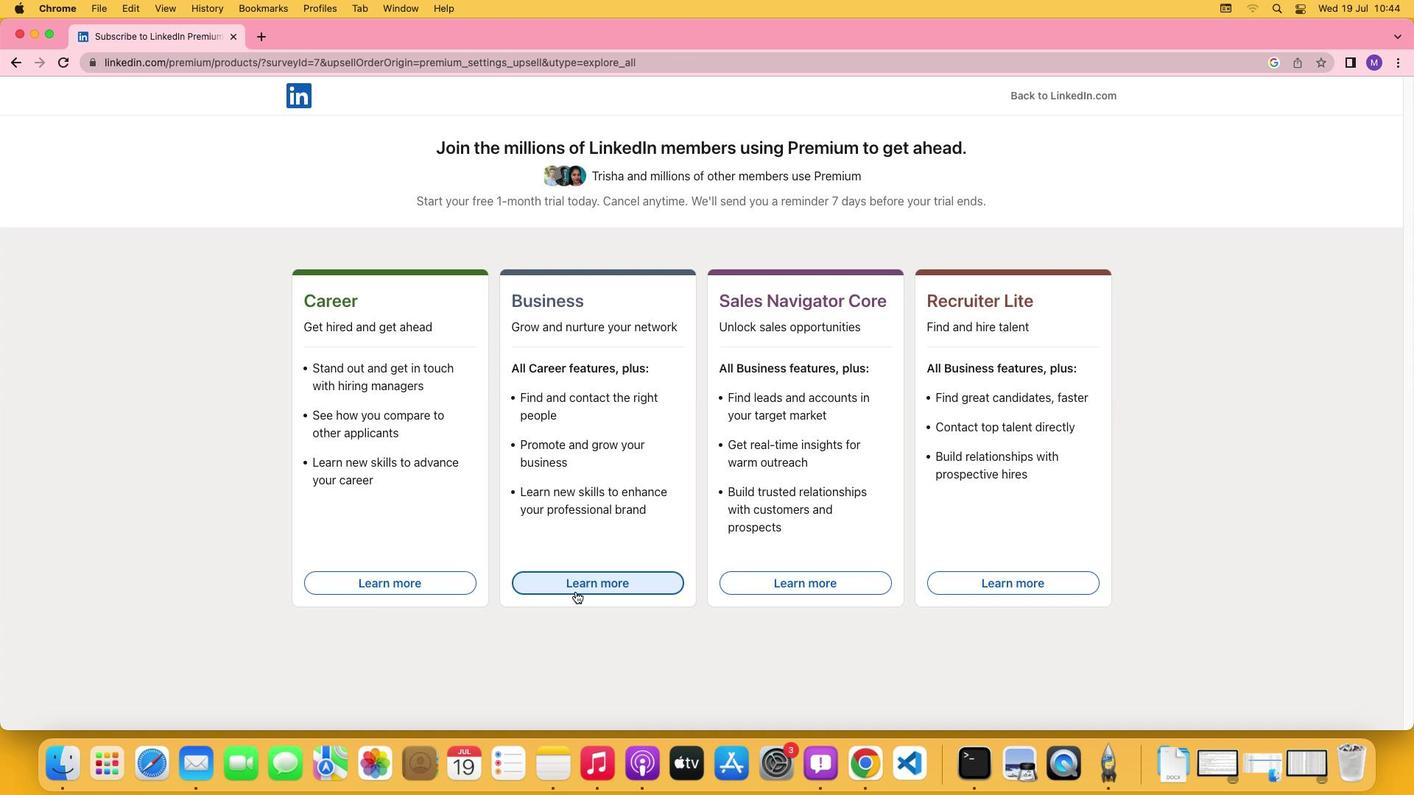 
